 Task: Log work in the project AgileAssist for the issue 'Develop a new tool for automated testing of web accessibility compliance' spent time as '4w 4d 20h 7m' and remaining time as '5w 5d 7h 54m' and move to top of backlog. Now add the issue to the epic 'IT Financial Management Process Improvement'. Log work in the project AgileAssist for the issue 'Upgrade the deployment process of a web application to improve the speed and reliability of deployment' spent time as '3w 5d 23h 38m' and remaining time as '1w 2d 18h 36m' and move to bottom of backlog. Now add the issue to the epic 'Capacity Management Process Improvement'
Action: Mouse moved to (265, 69)
Screenshot: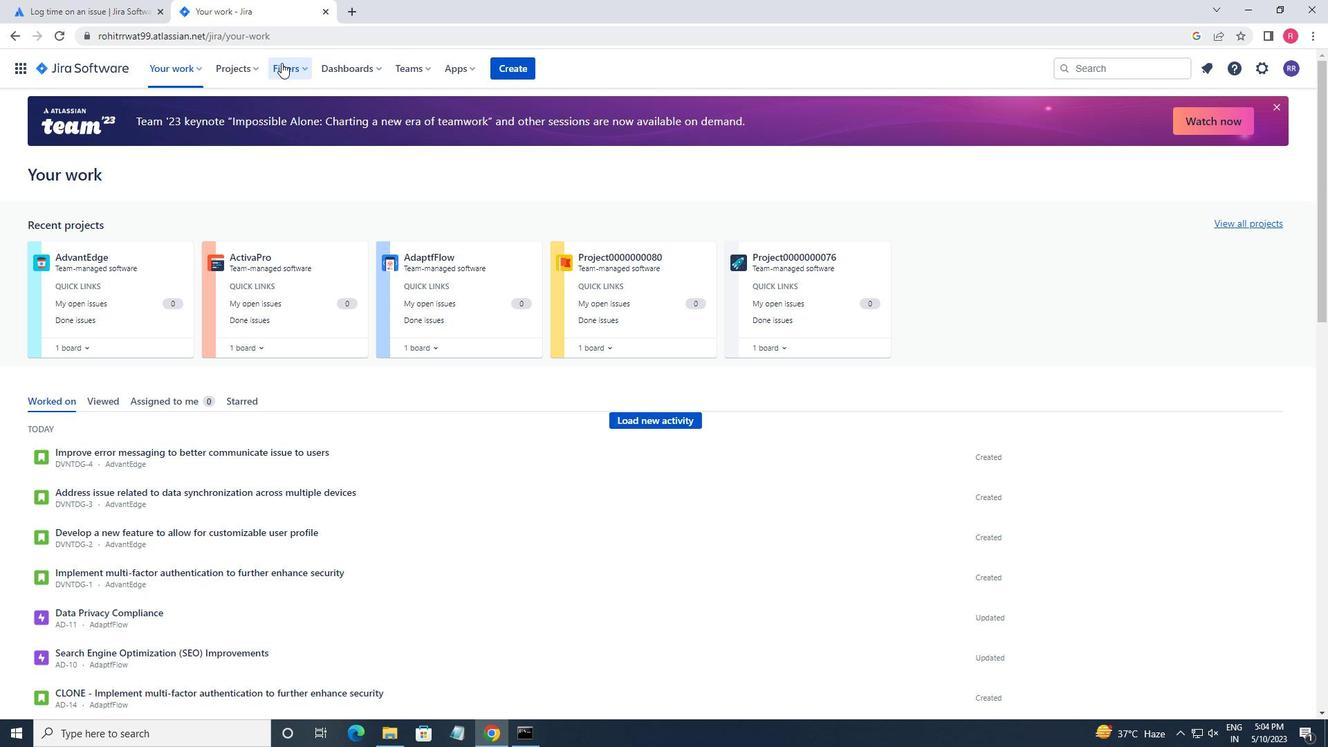 
Action: Mouse pressed left at (265, 69)
Screenshot: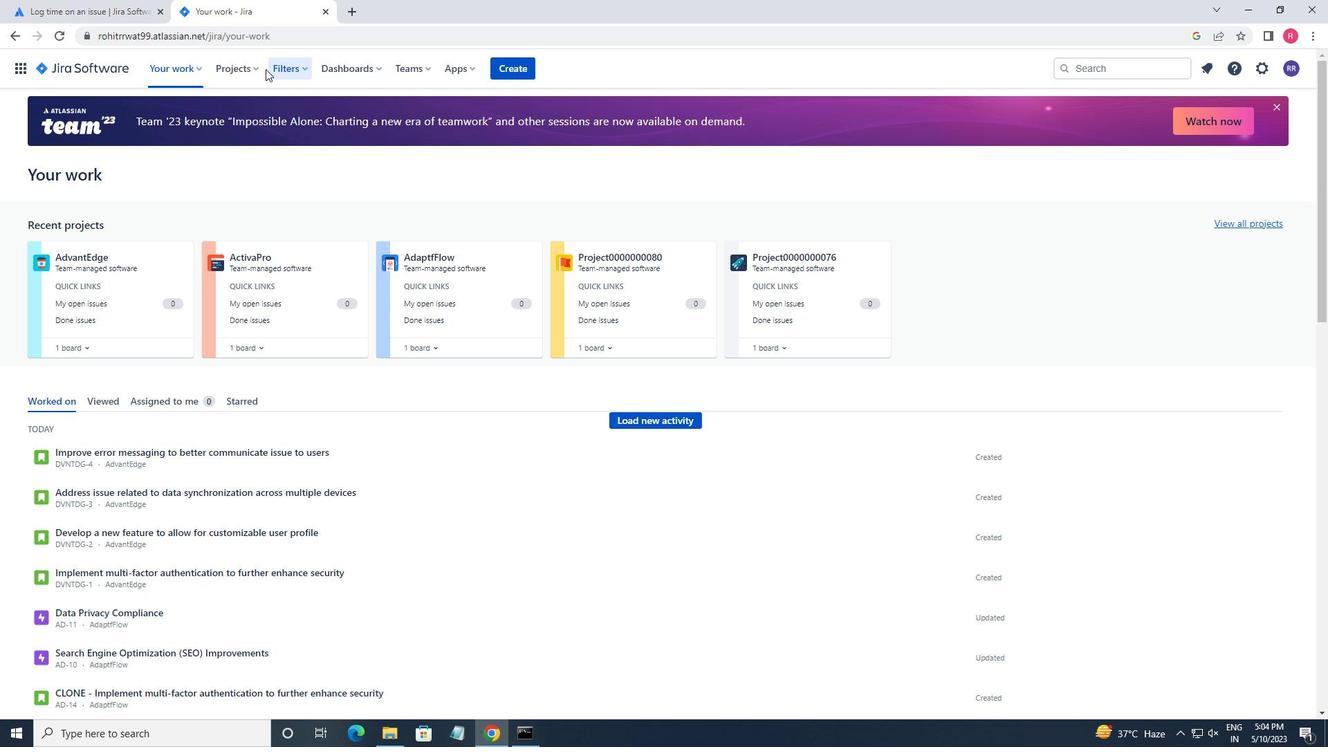 
Action: Mouse moved to (249, 67)
Screenshot: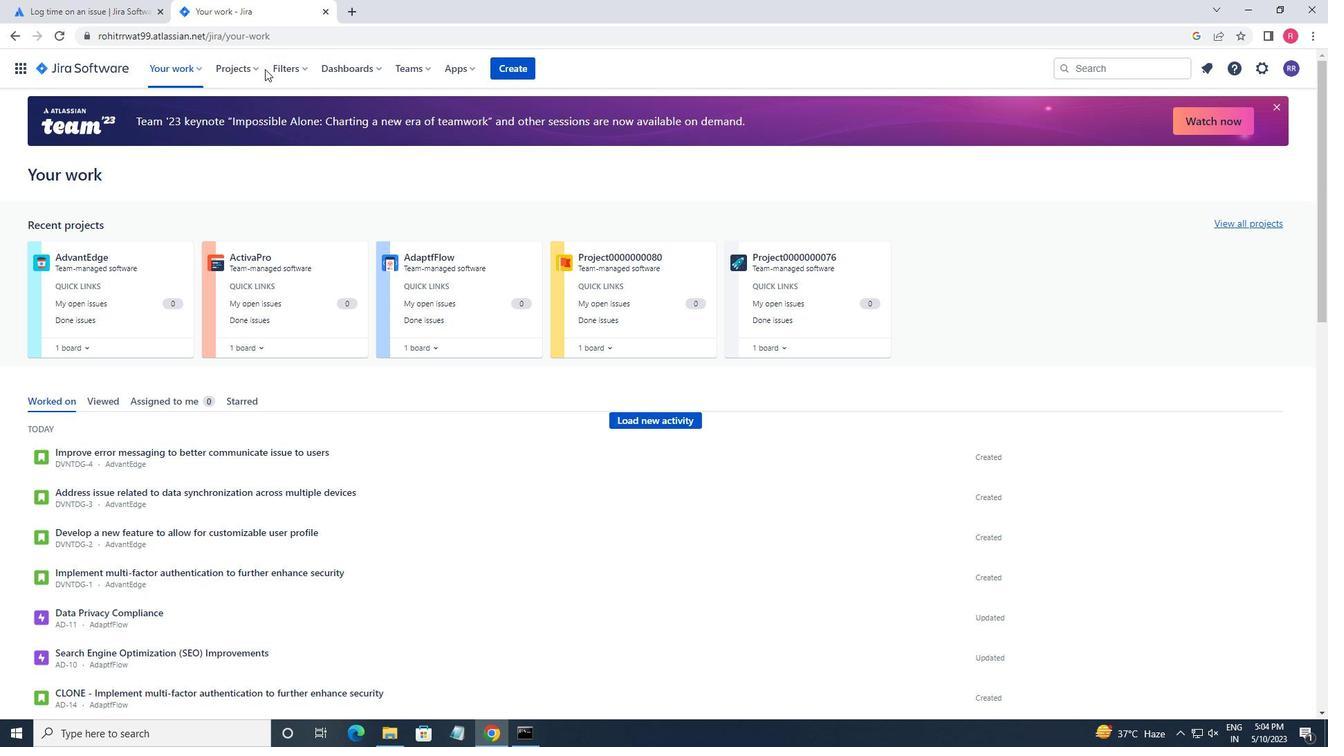 
Action: Mouse pressed left at (249, 67)
Screenshot: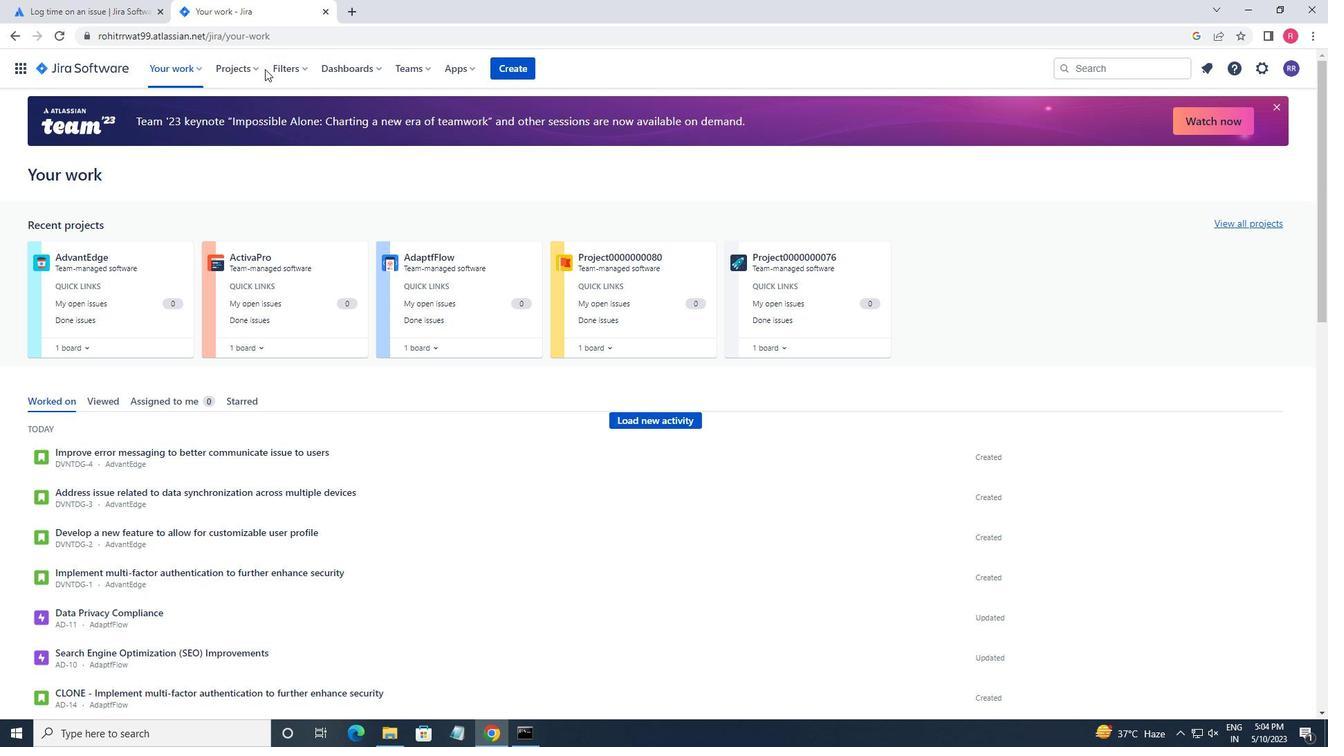 
Action: Mouse moved to (285, 139)
Screenshot: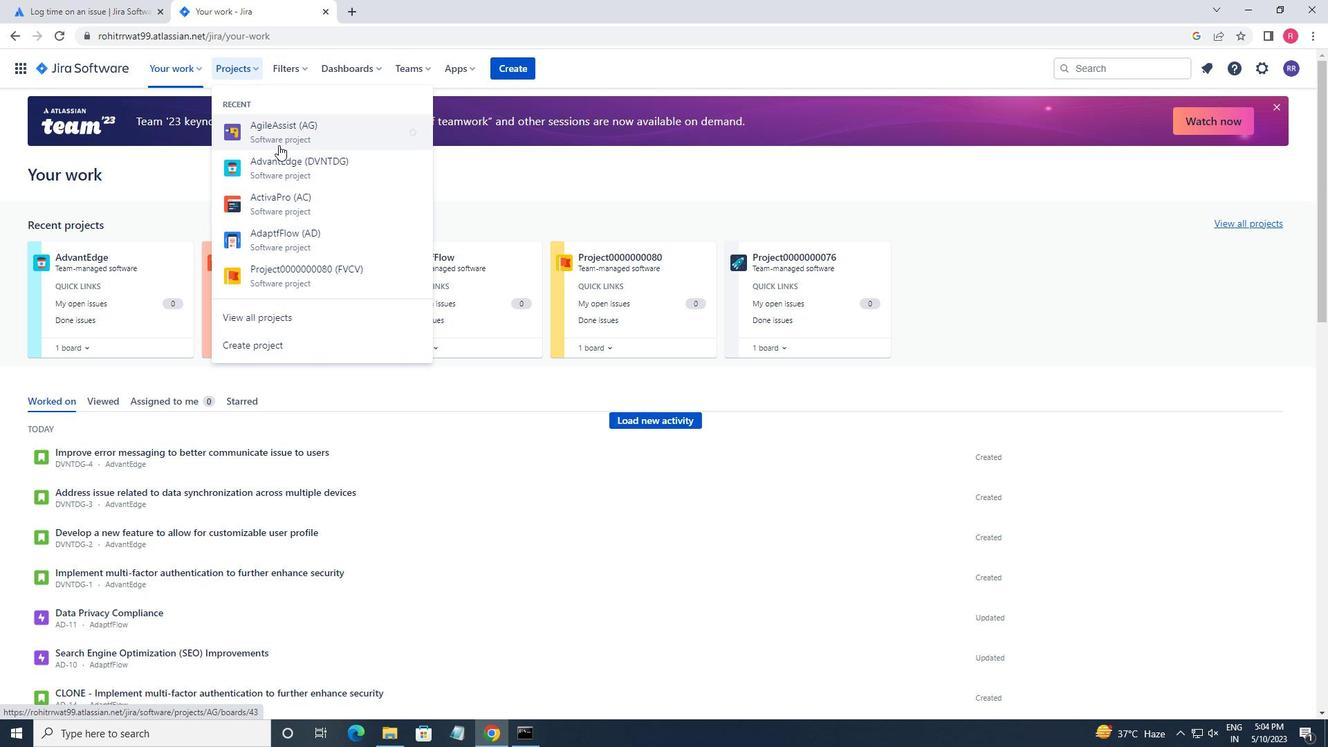 
Action: Mouse pressed left at (285, 139)
Screenshot: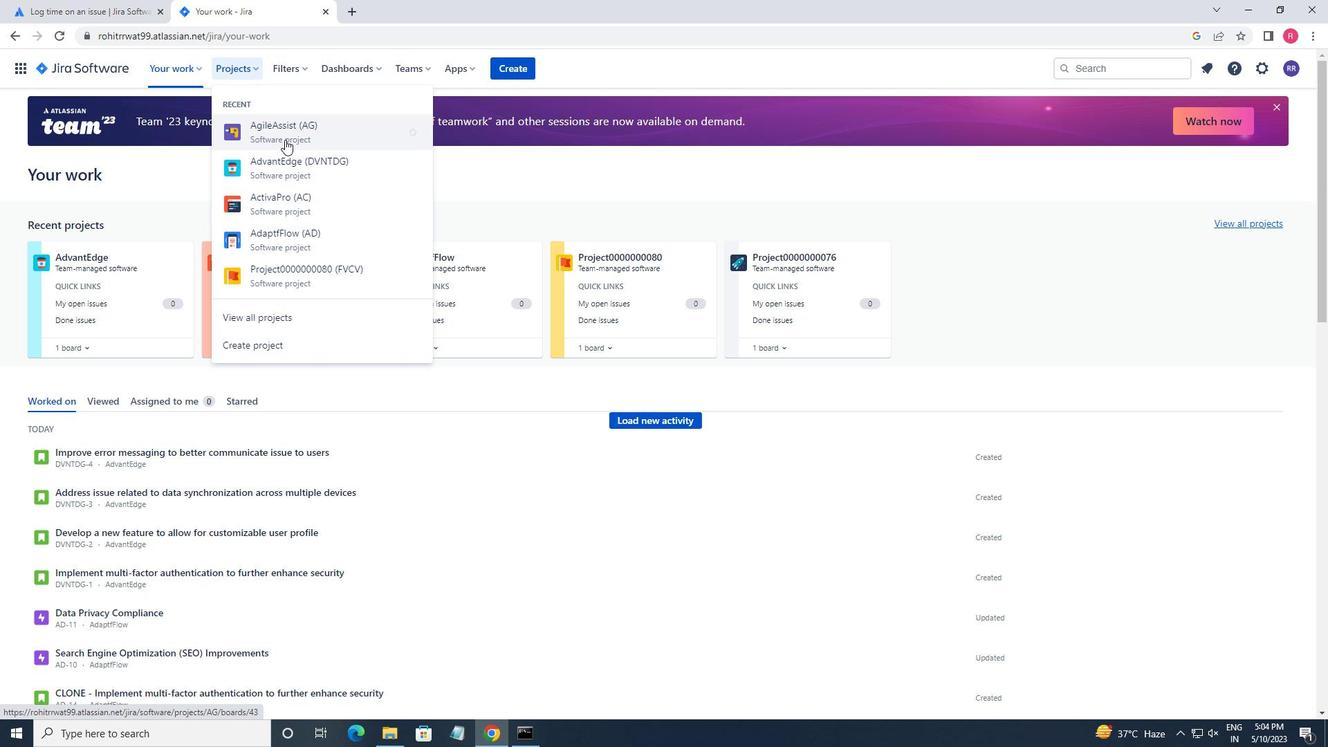
Action: Mouse moved to (85, 218)
Screenshot: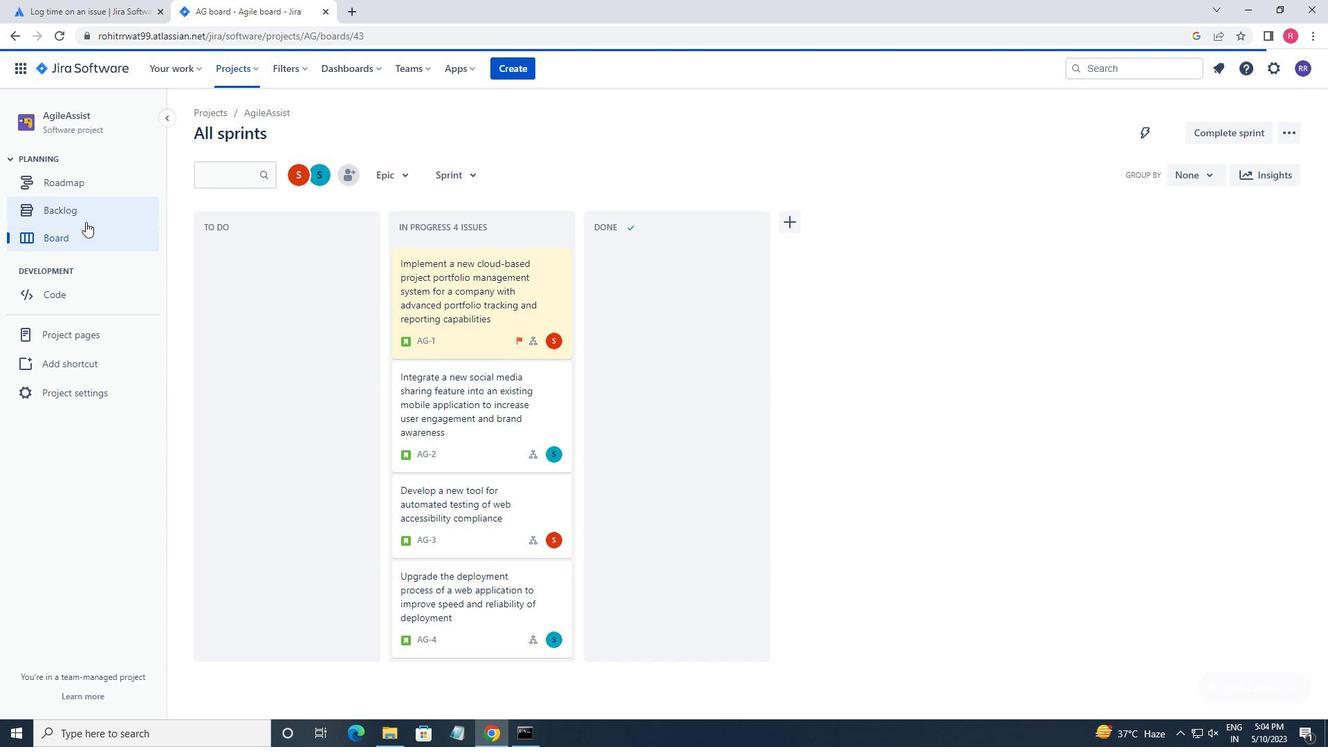 
Action: Mouse pressed left at (85, 218)
Screenshot: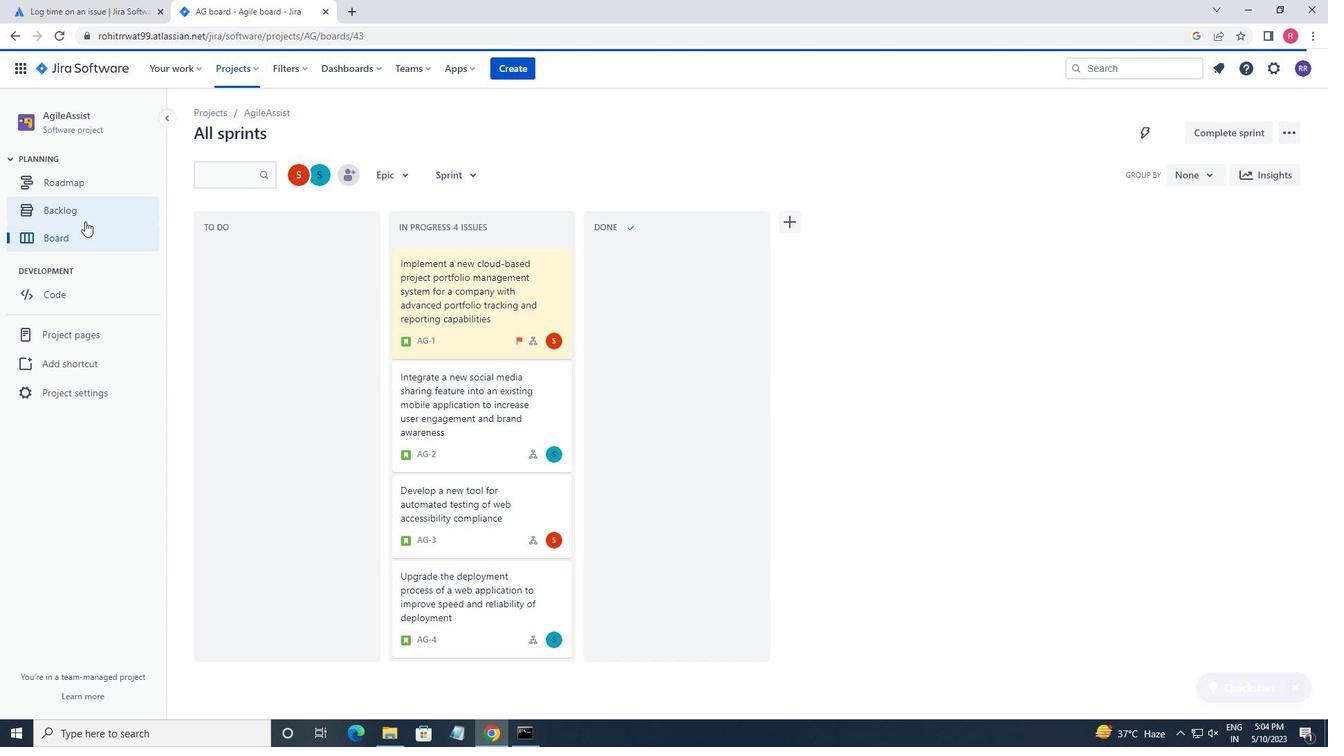 
Action: Mouse moved to (429, 360)
Screenshot: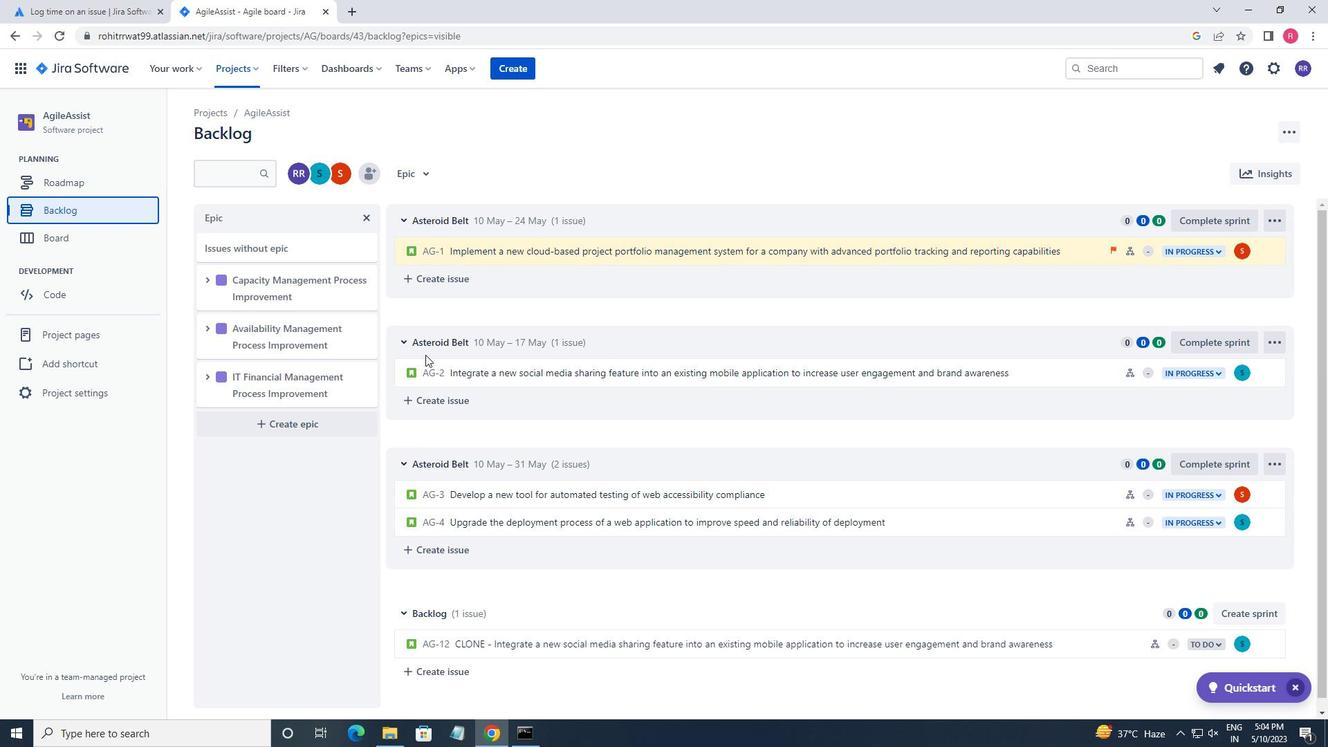 
Action: Mouse scrolled (429, 359) with delta (0, 0)
Screenshot: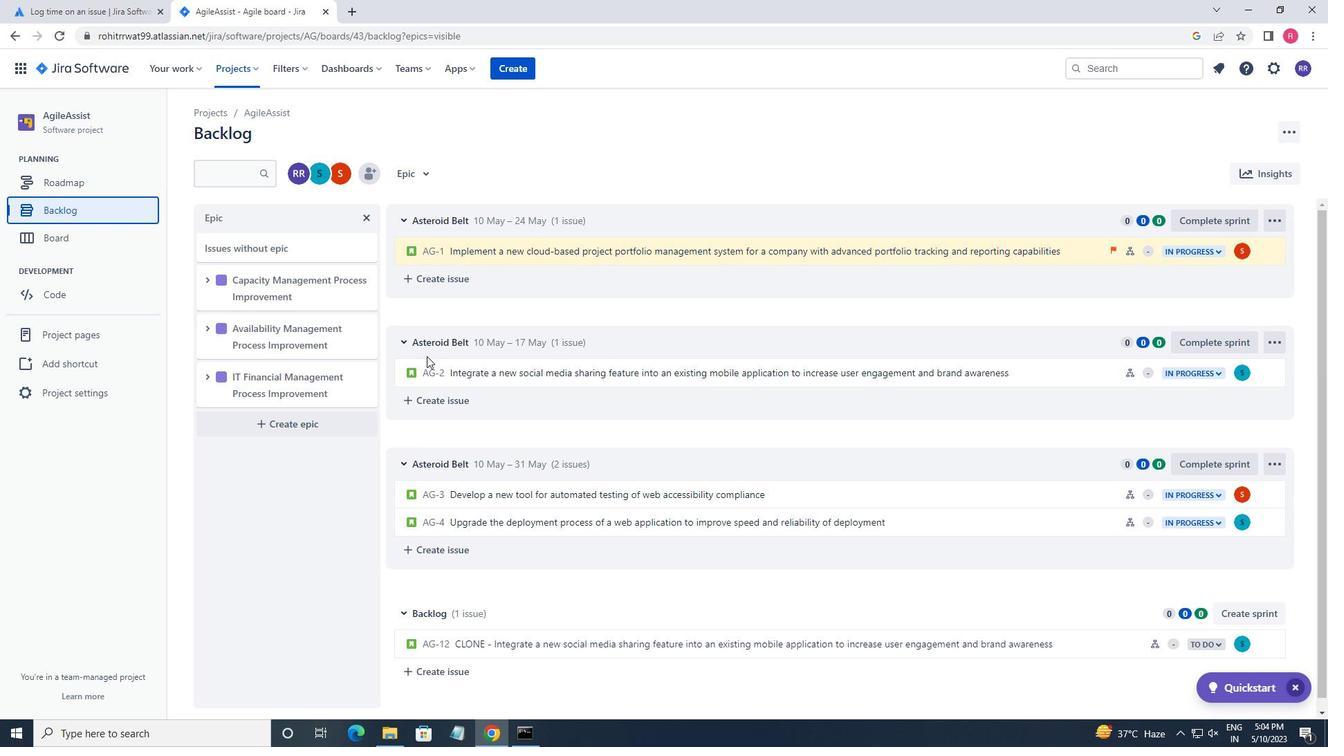 
Action: Mouse moved to (982, 481)
Screenshot: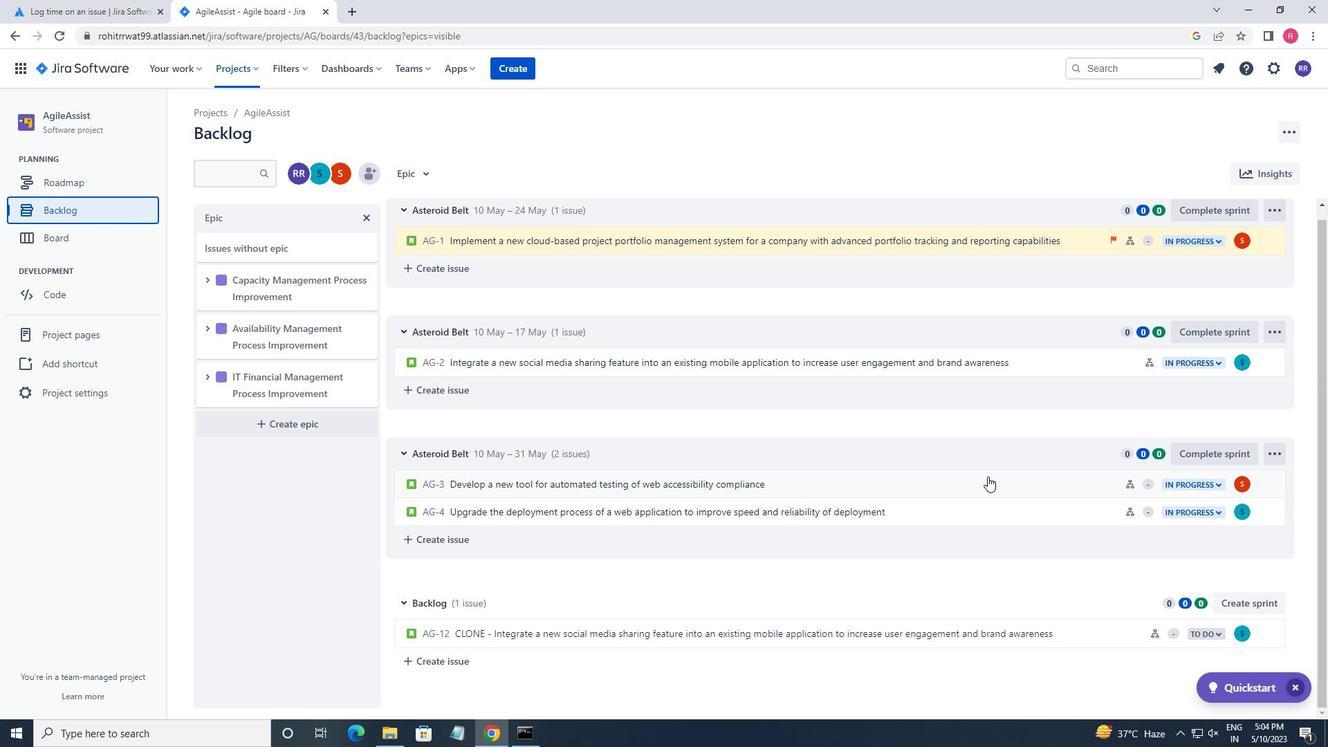 
Action: Mouse pressed left at (982, 481)
Screenshot: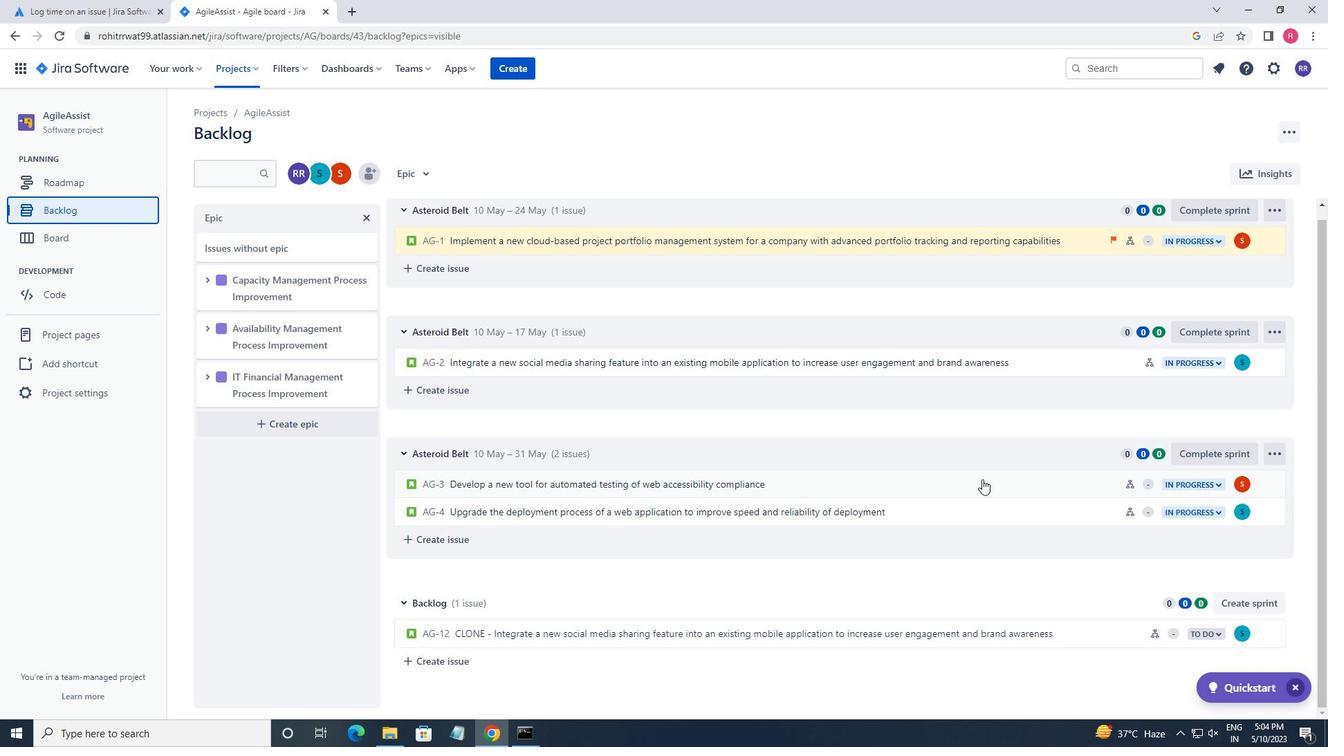 
Action: Mouse moved to (1266, 214)
Screenshot: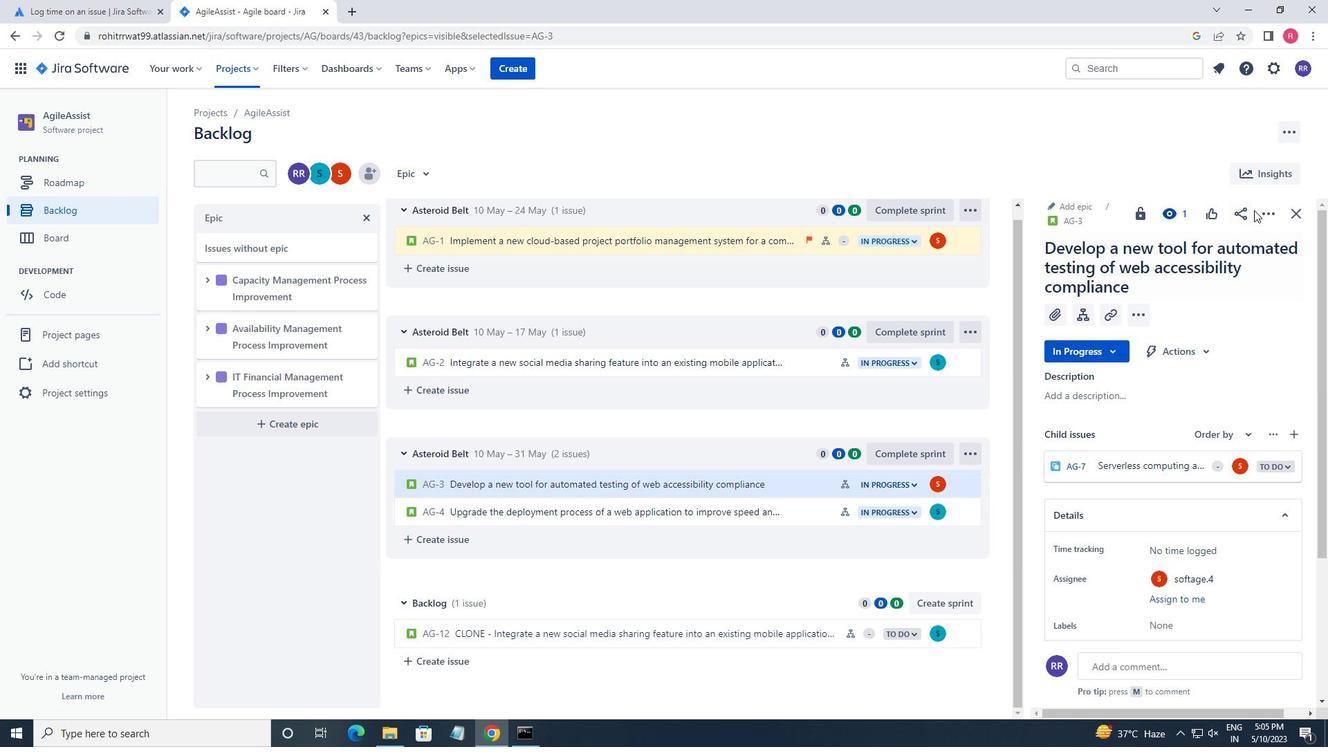 
Action: Mouse pressed left at (1266, 214)
Screenshot: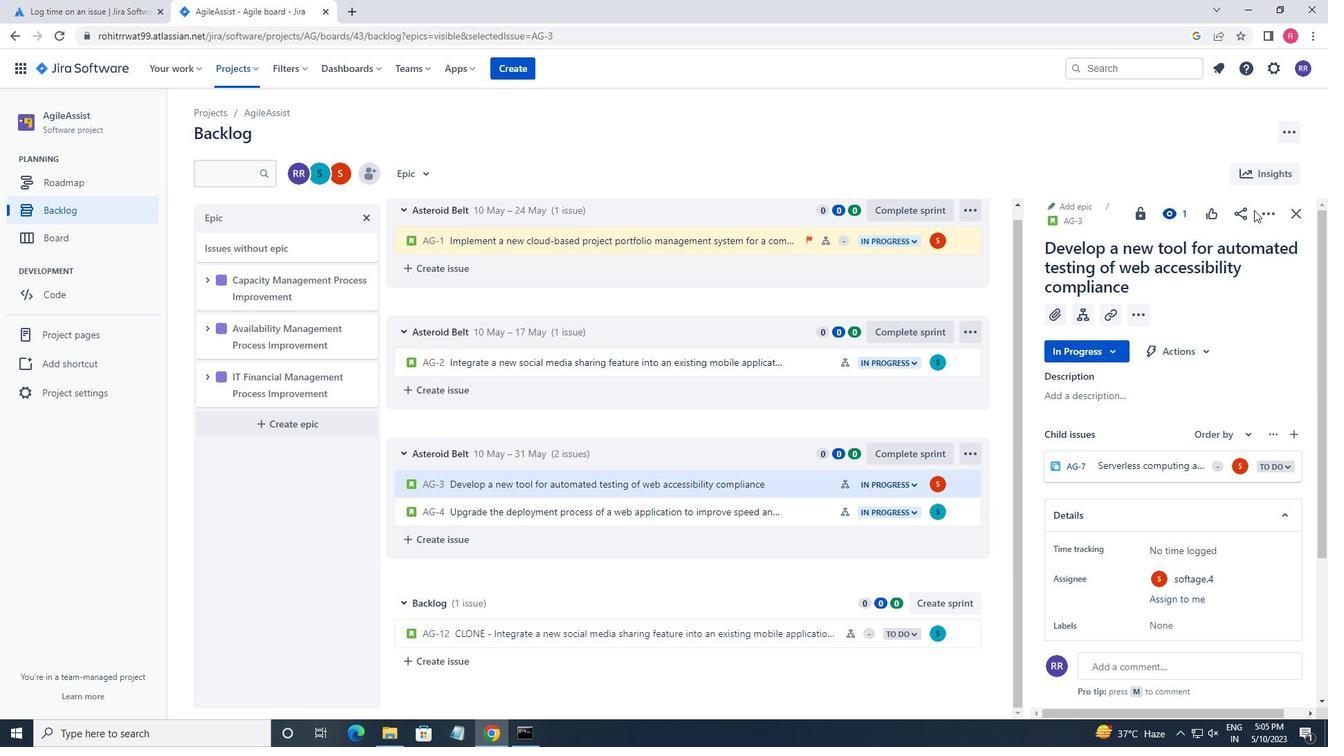 
Action: Mouse moved to (1204, 258)
Screenshot: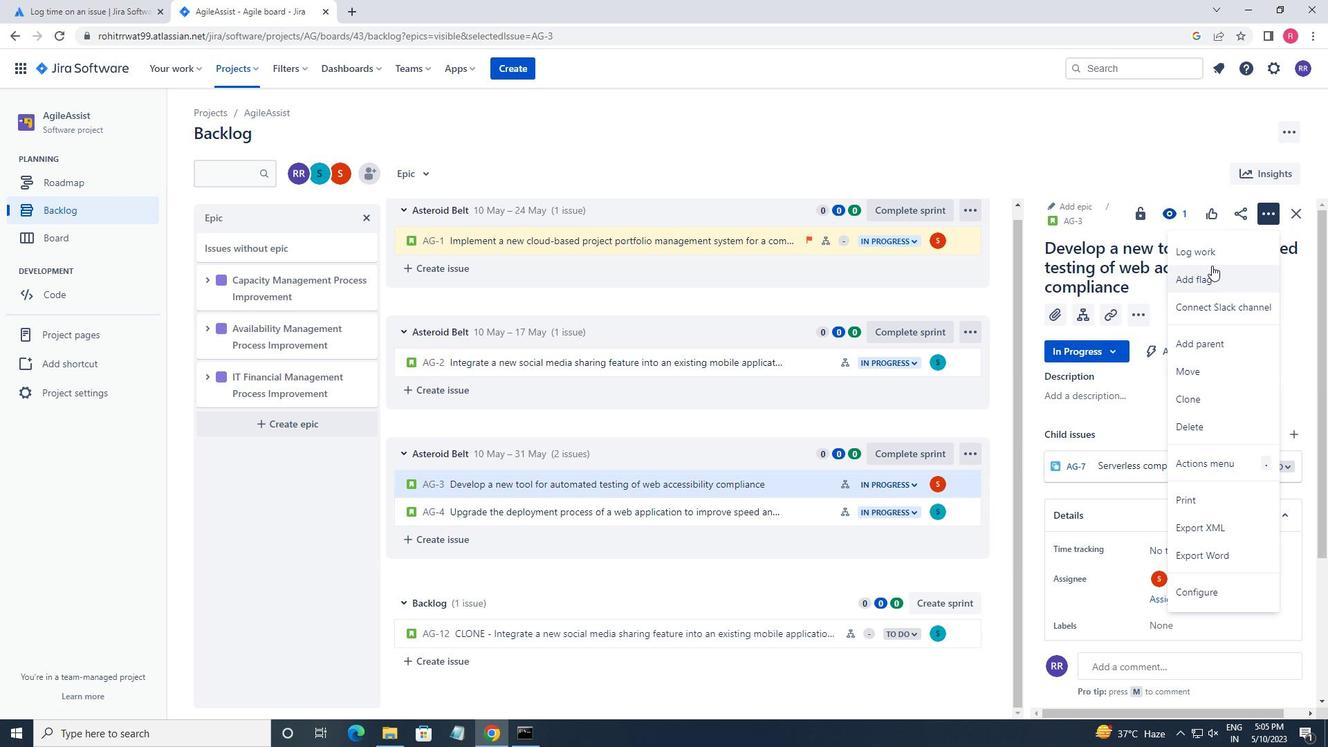 
Action: Mouse pressed left at (1204, 258)
Screenshot: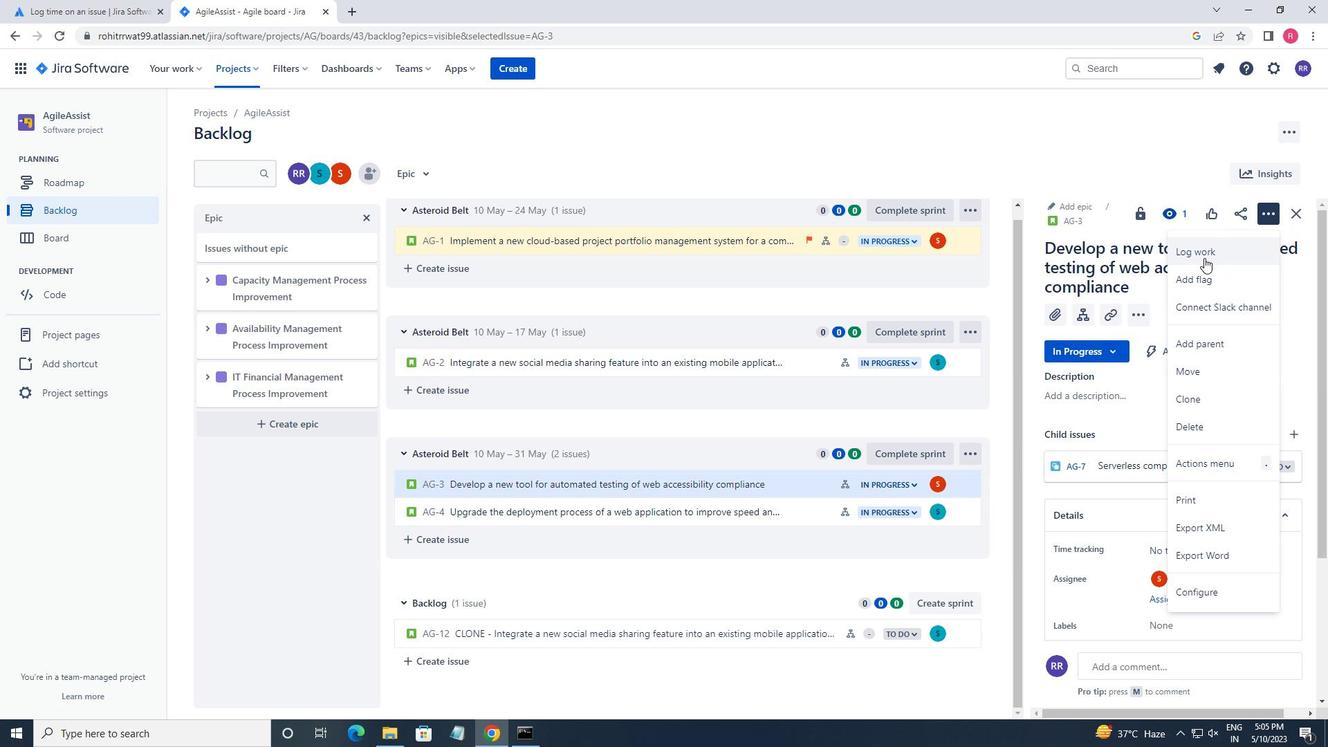 
Action: Key pressed 4w<Key.space>4d<Key.space>20h<Key.space>7m<Key.tab>5w<Key.space>5d<Key.space>7h<Key.space>54m
Screenshot: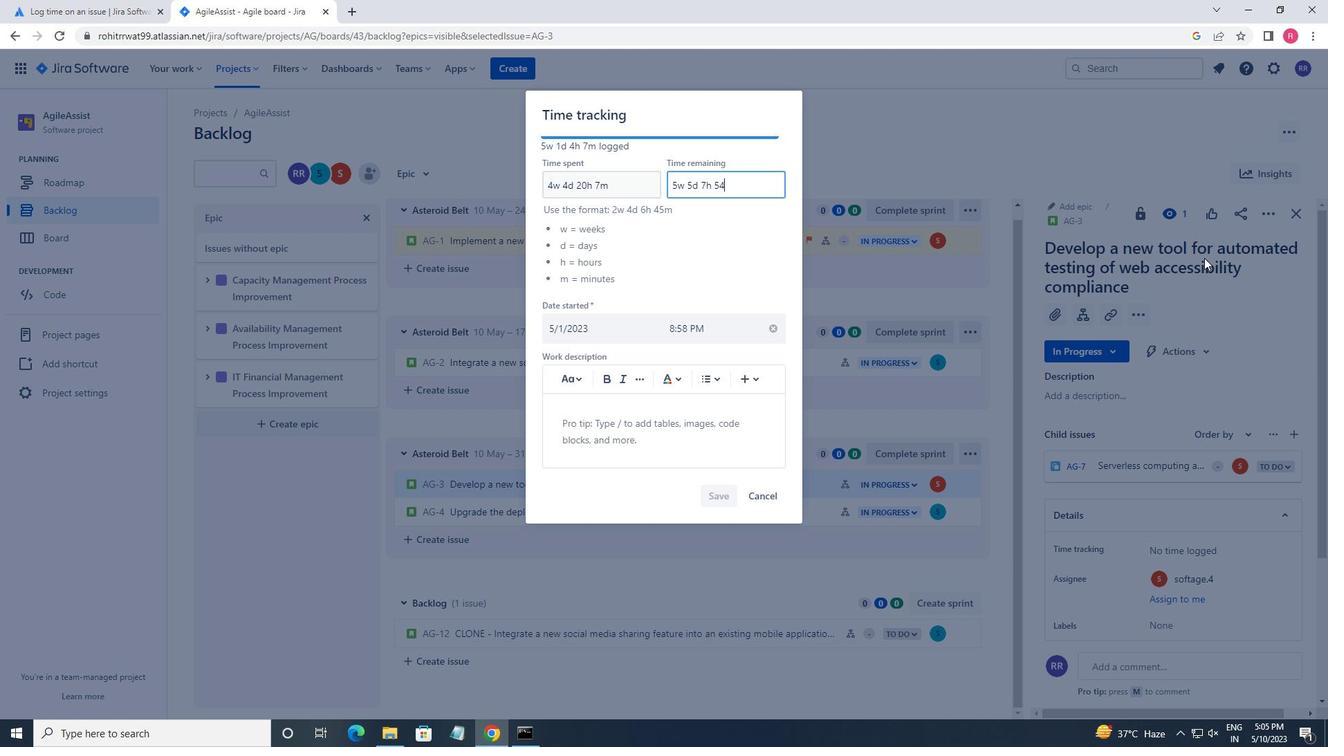 
Action: Mouse moved to (717, 492)
Screenshot: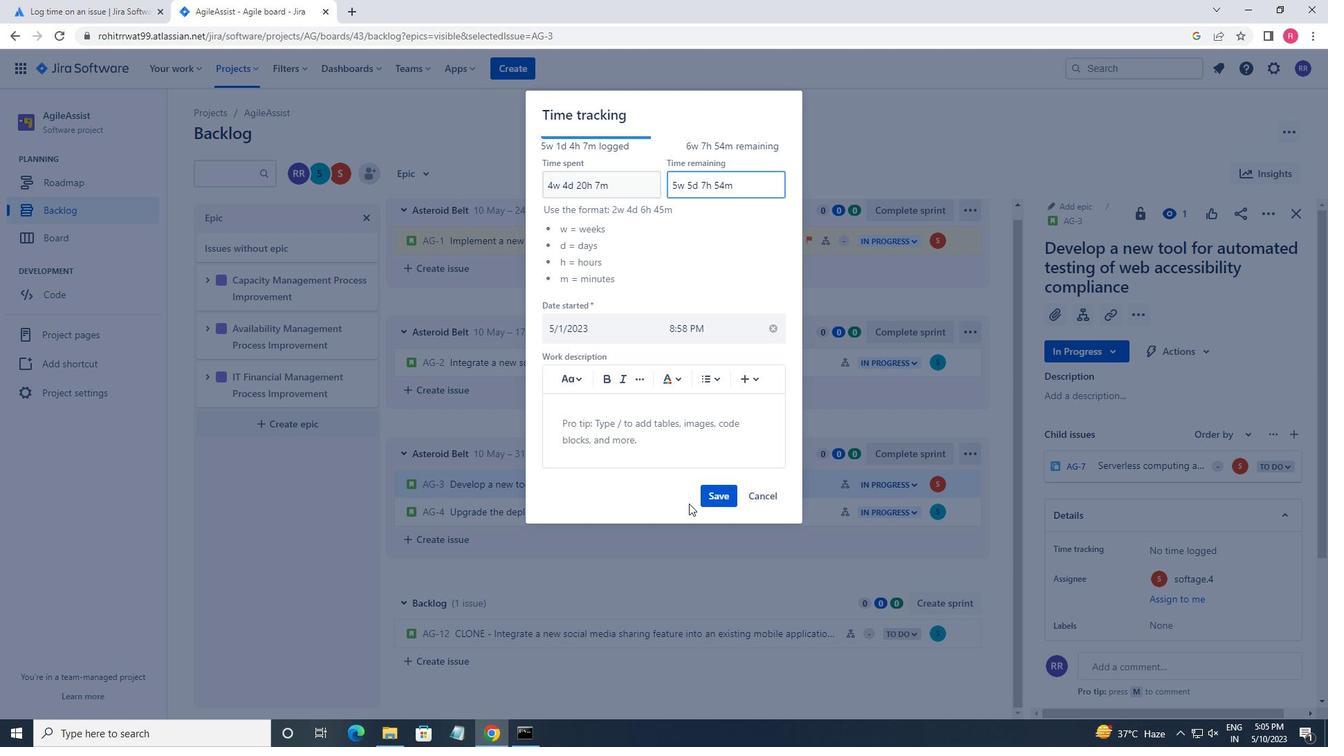 
Action: Mouse pressed left at (717, 492)
Screenshot: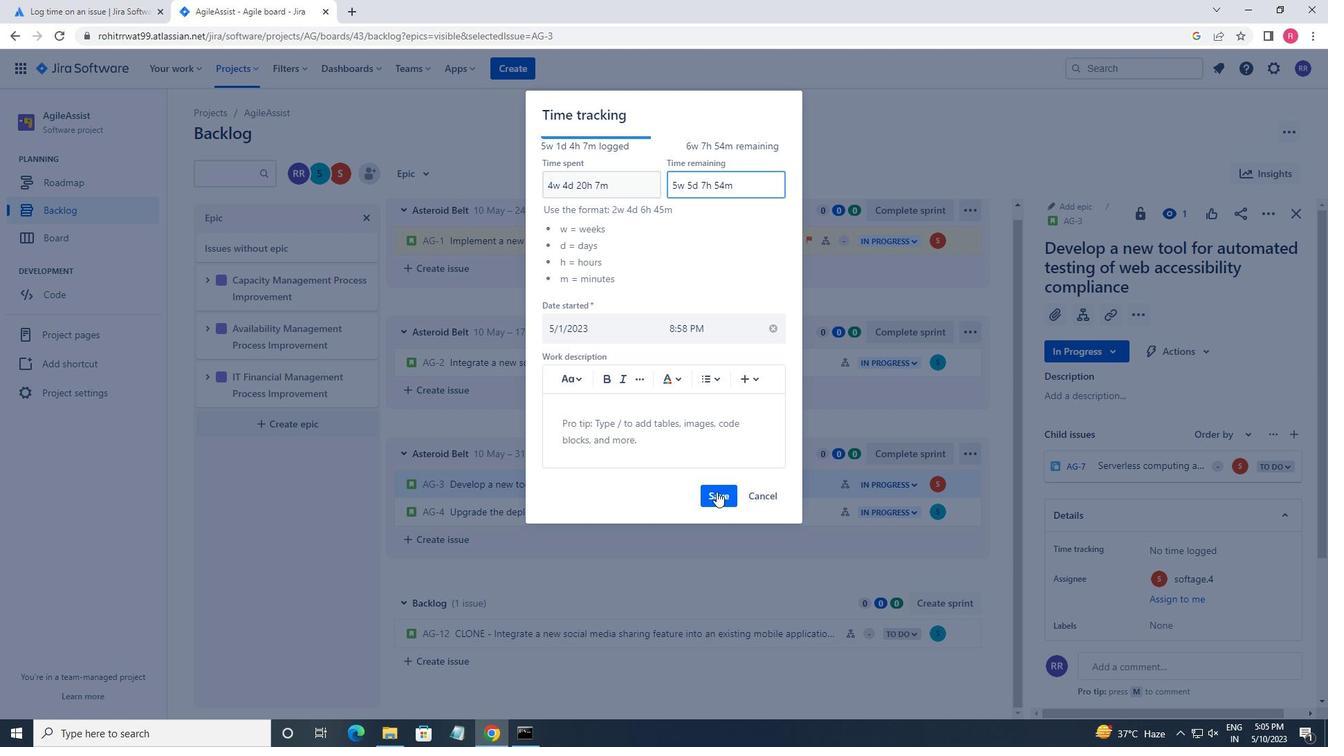 
Action: Mouse moved to (1260, 215)
Screenshot: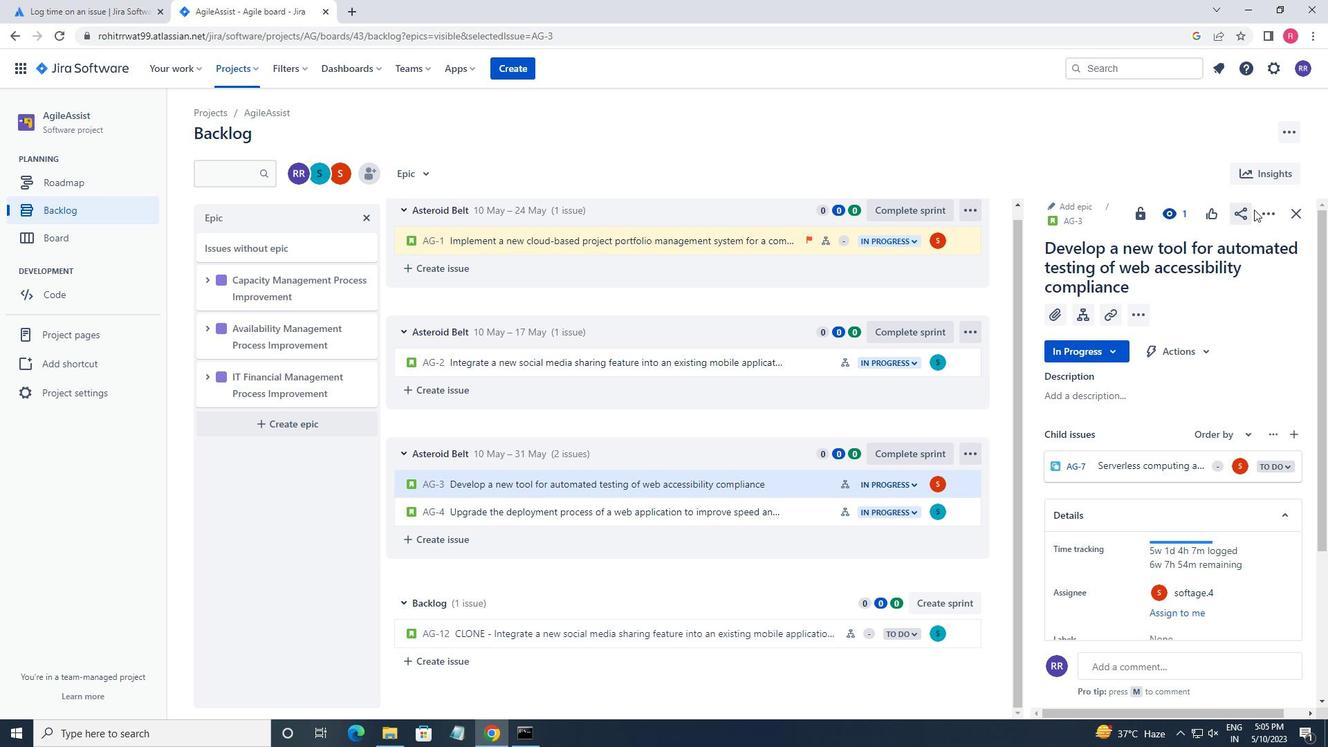 
Action: Mouse pressed left at (1260, 215)
Screenshot: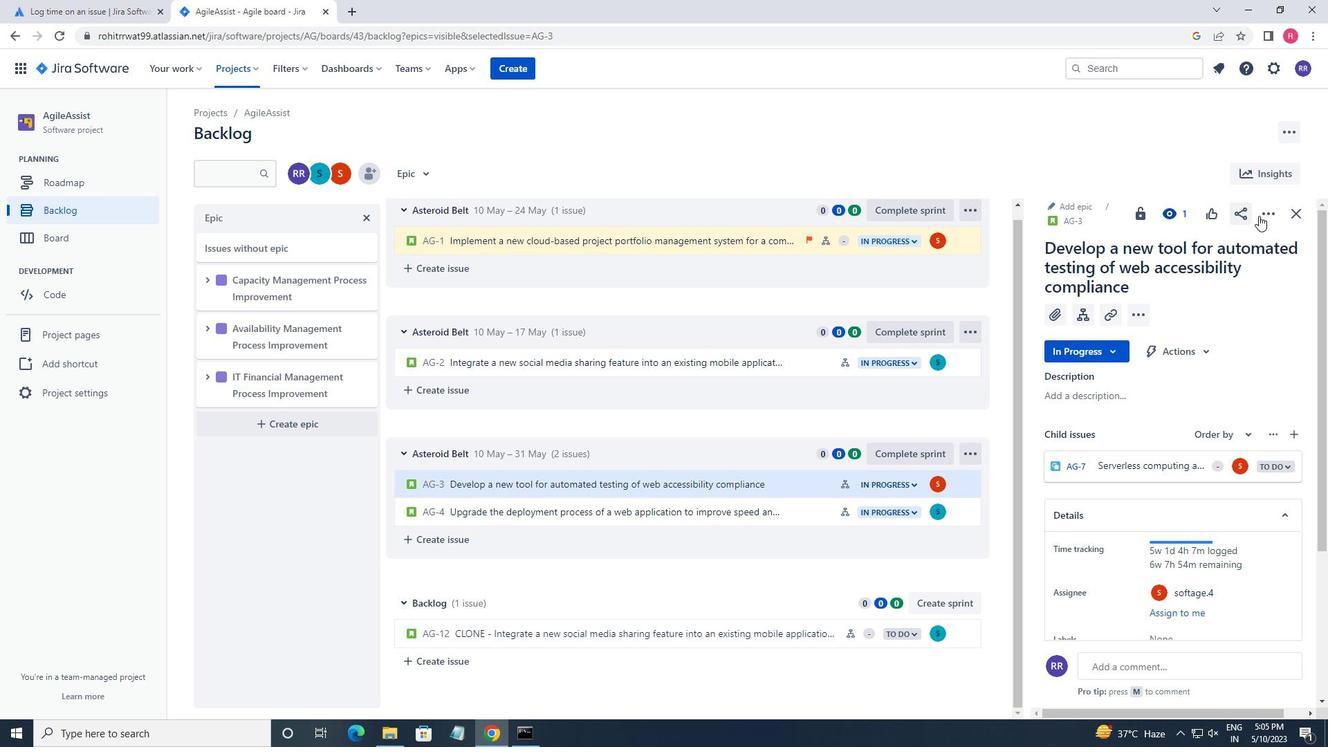 
Action: Mouse moved to (967, 483)
Screenshot: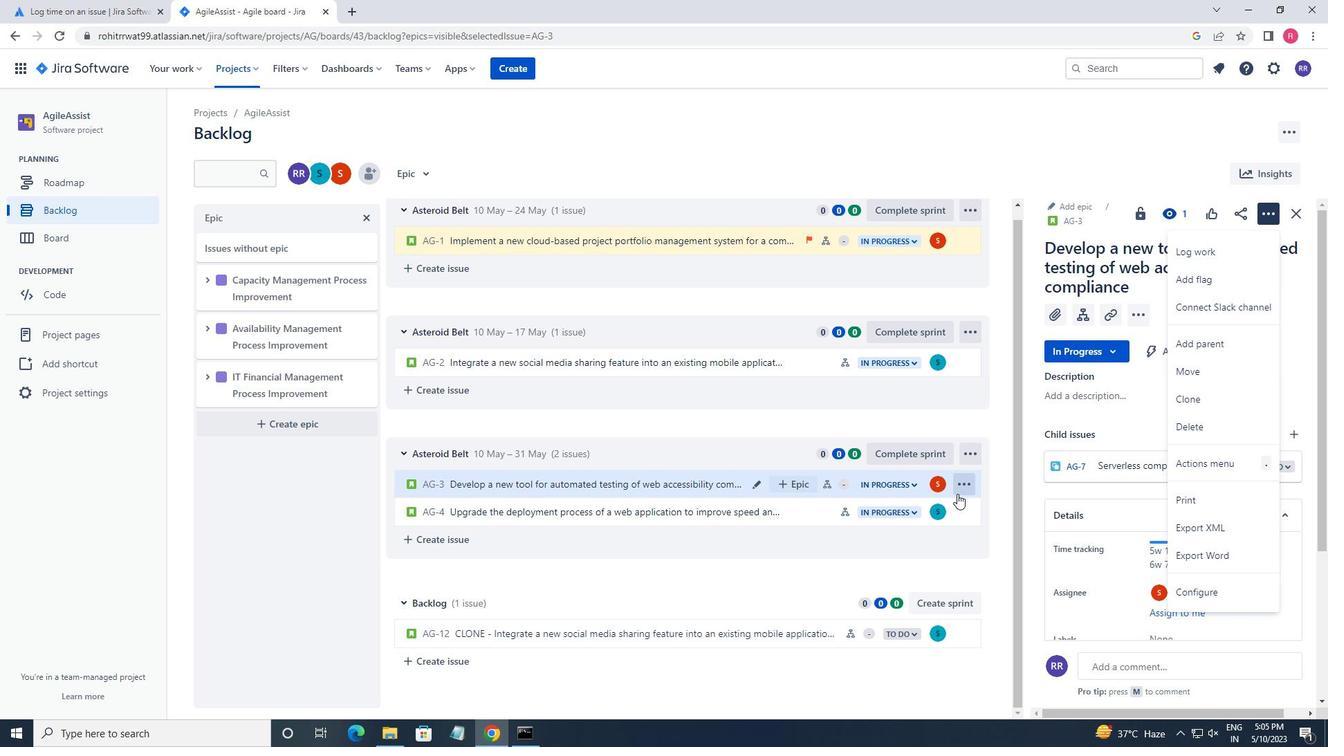 
Action: Mouse pressed left at (967, 483)
Screenshot: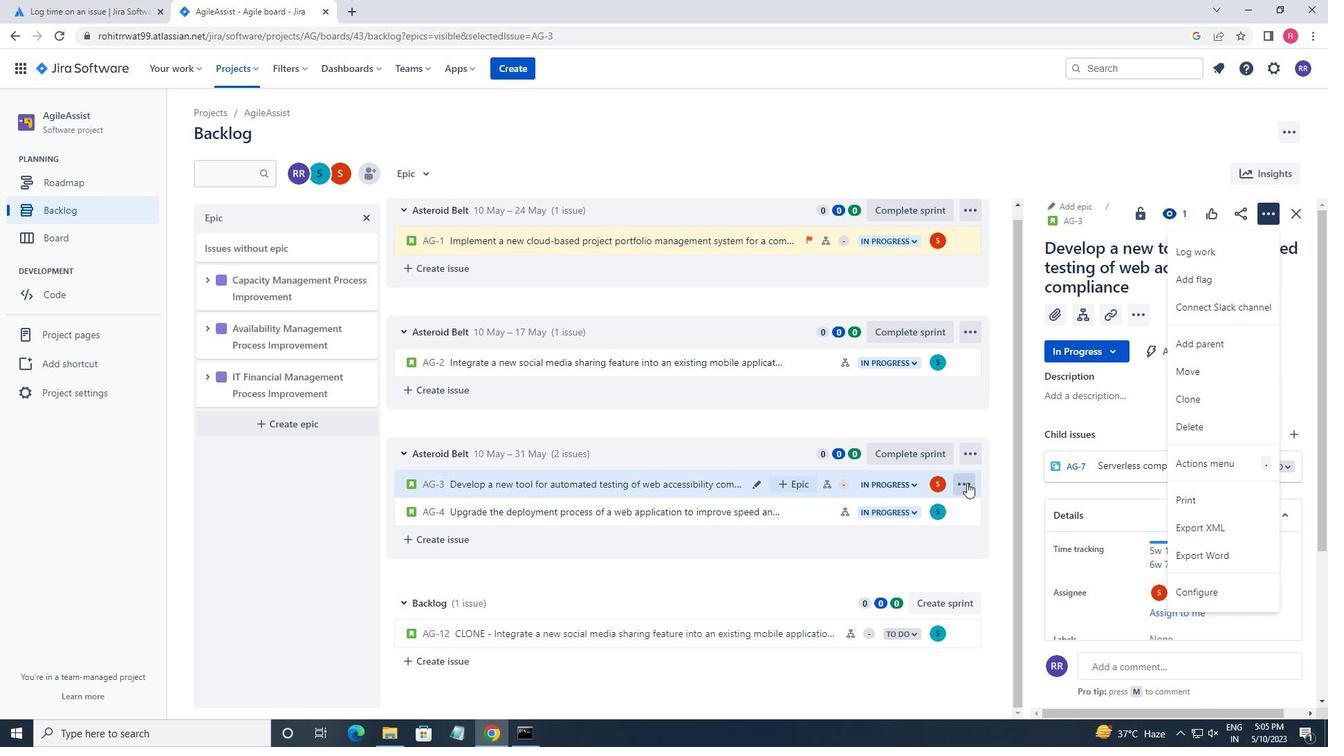 
Action: Mouse moved to (932, 436)
Screenshot: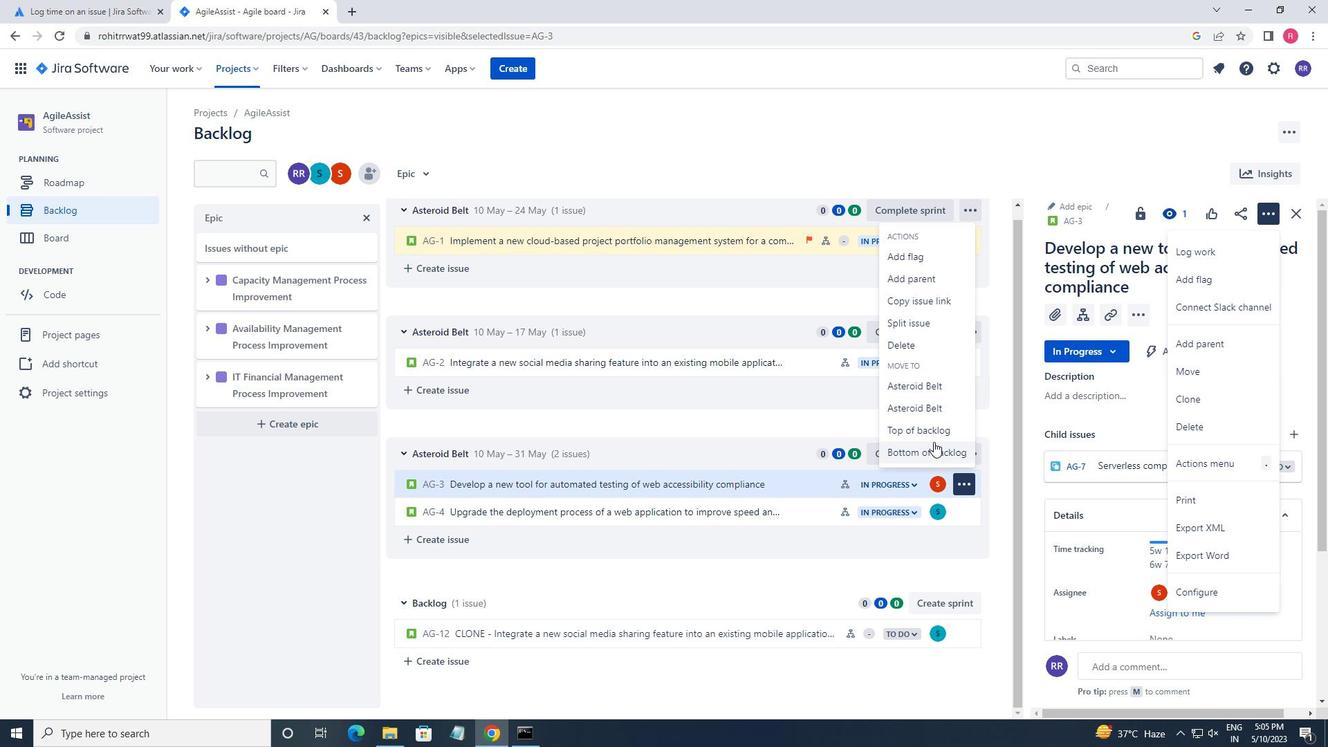 
Action: Mouse pressed left at (932, 436)
Screenshot: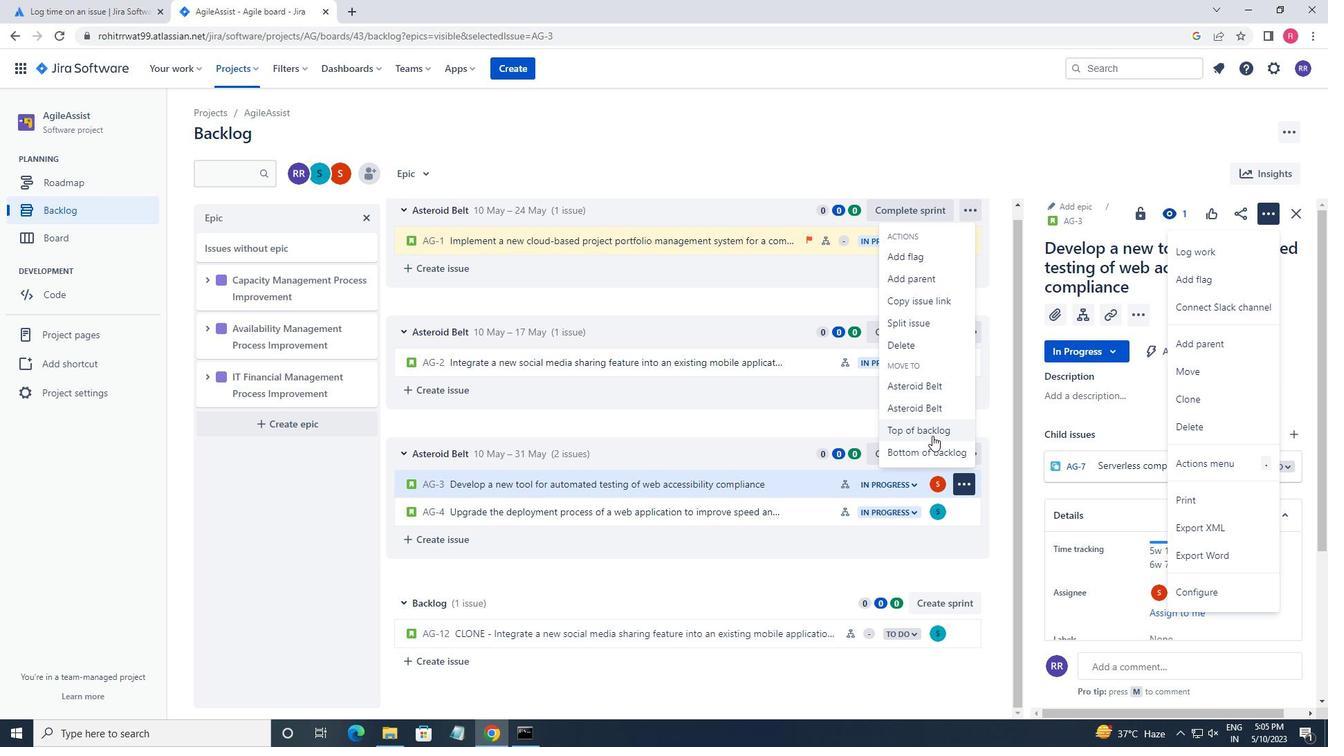 
Action: Mouse moved to (712, 229)
Screenshot: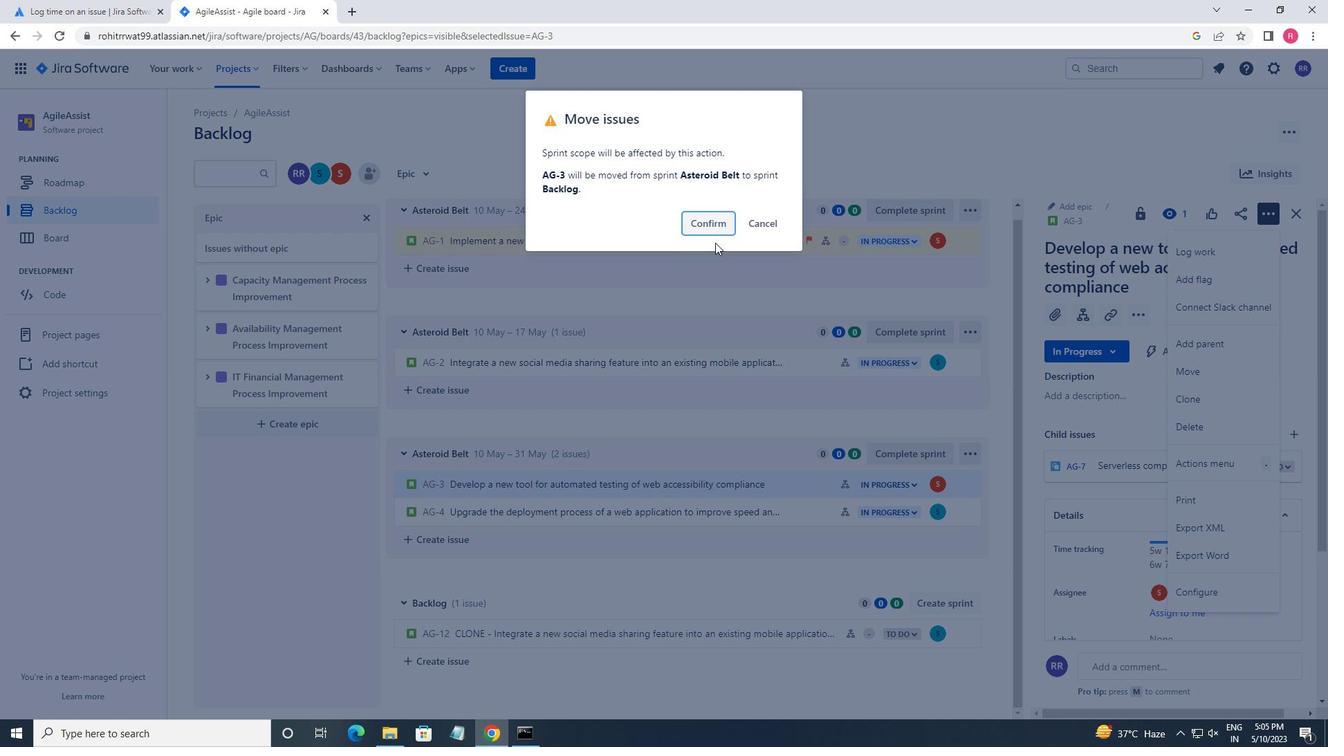 
Action: Mouse pressed left at (712, 229)
Screenshot: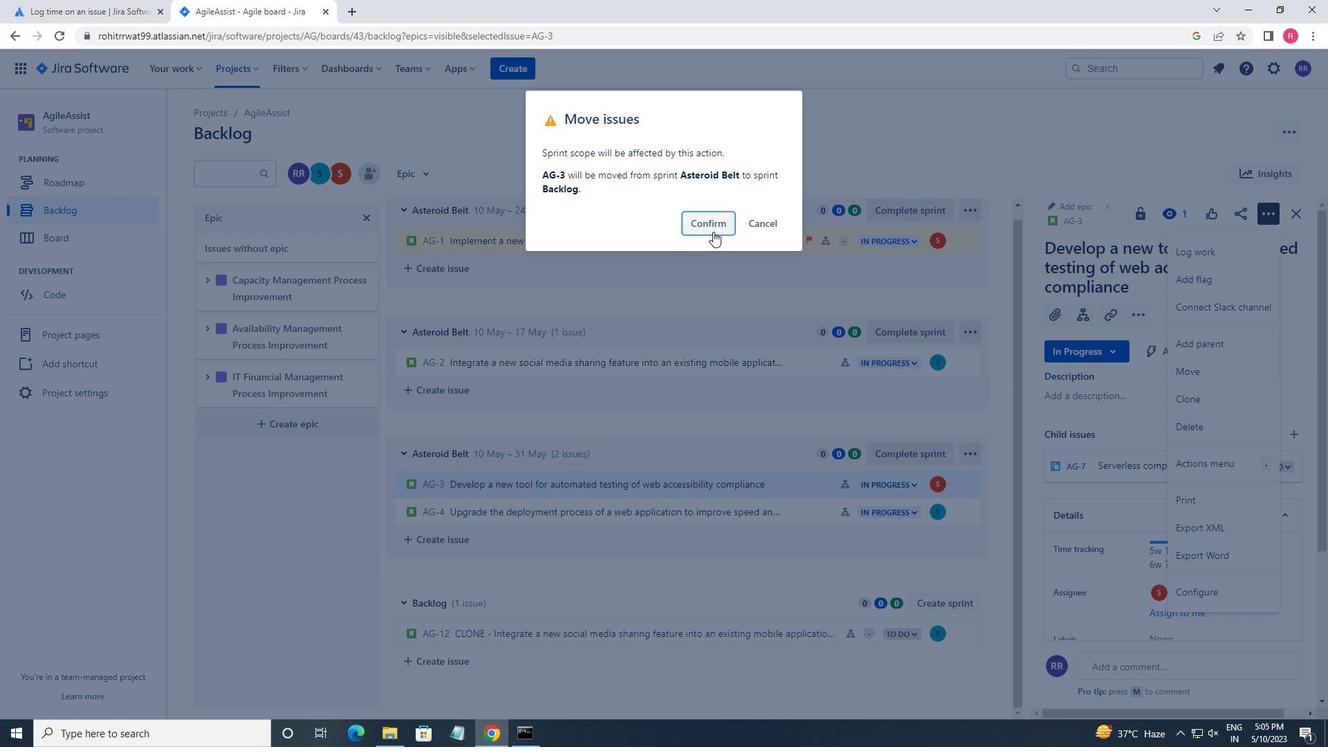 
Action: Mouse moved to (415, 172)
Screenshot: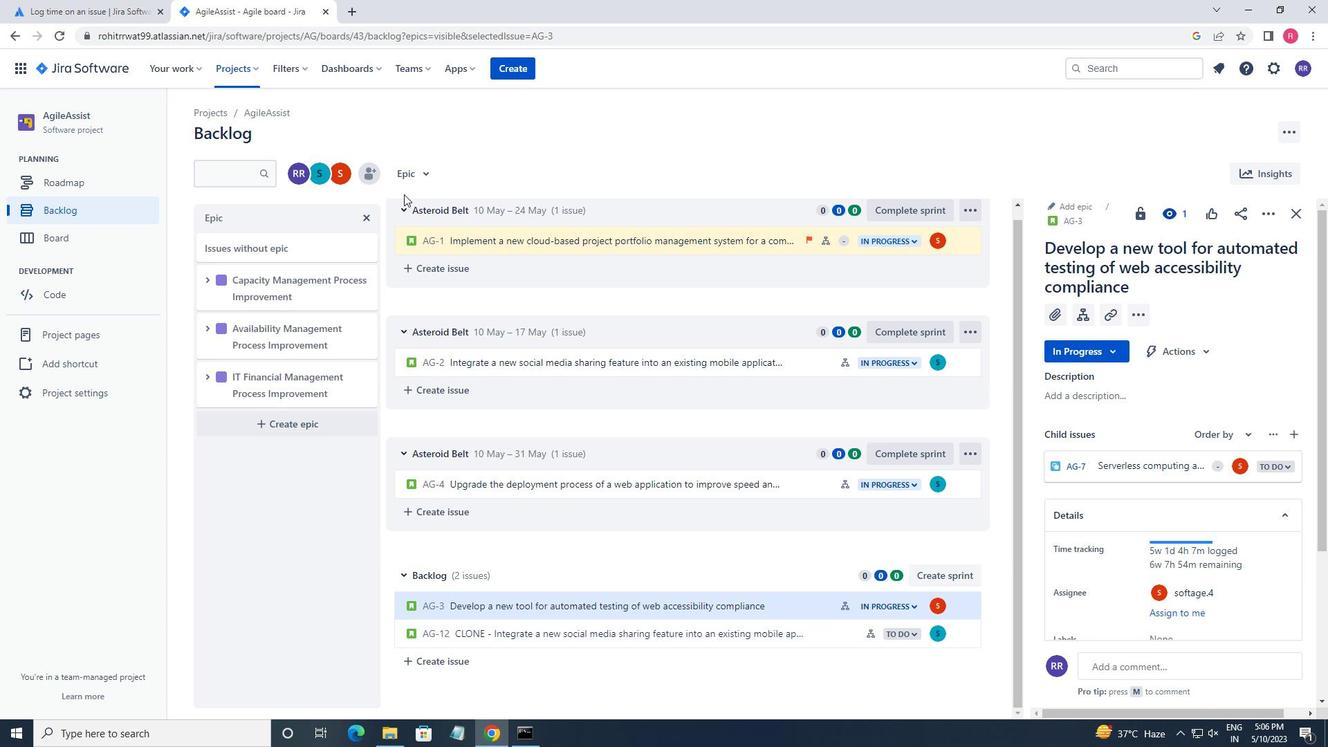 
Action: Mouse pressed left at (415, 172)
Screenshot: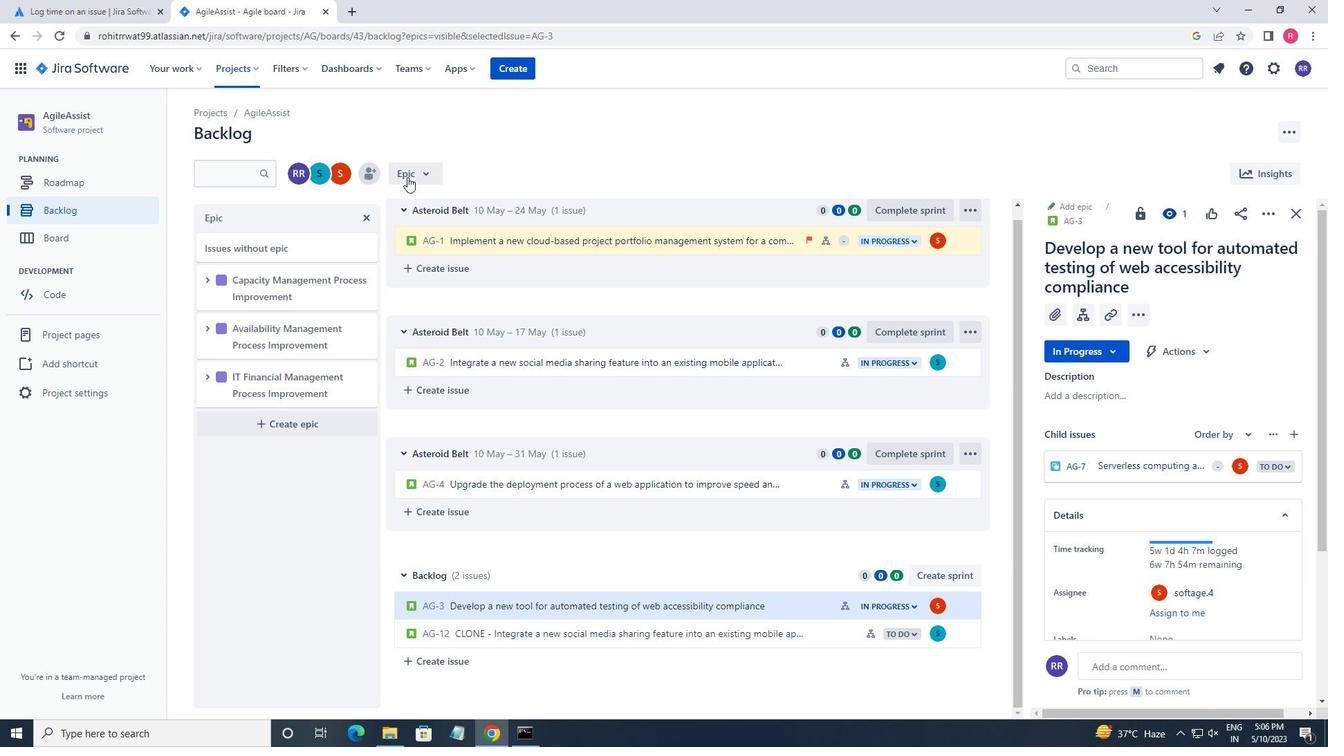 
Action: Mouse moved to (434, 278)
Screenshot: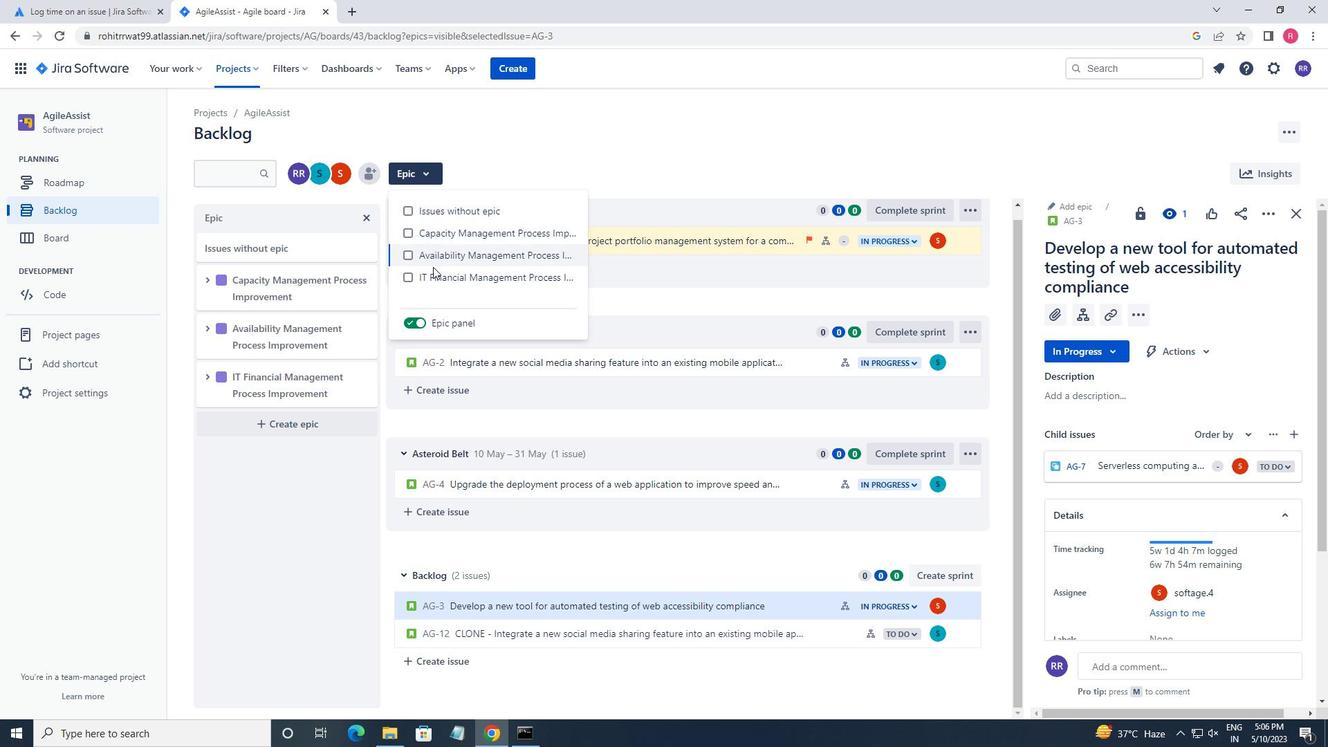 
Action: Mouse pressed left at (434, 278)
Screenshot: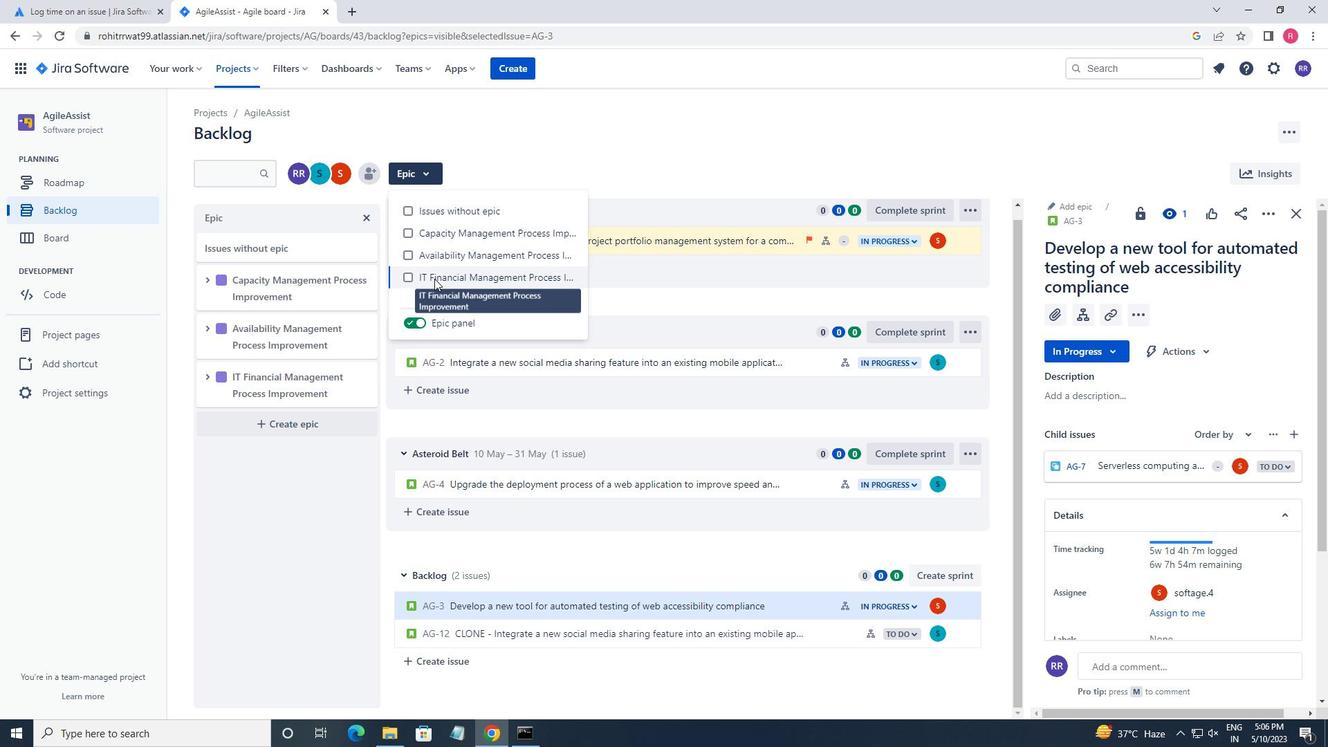 
Action: Mouse moved to (563, 396)
Screenshot: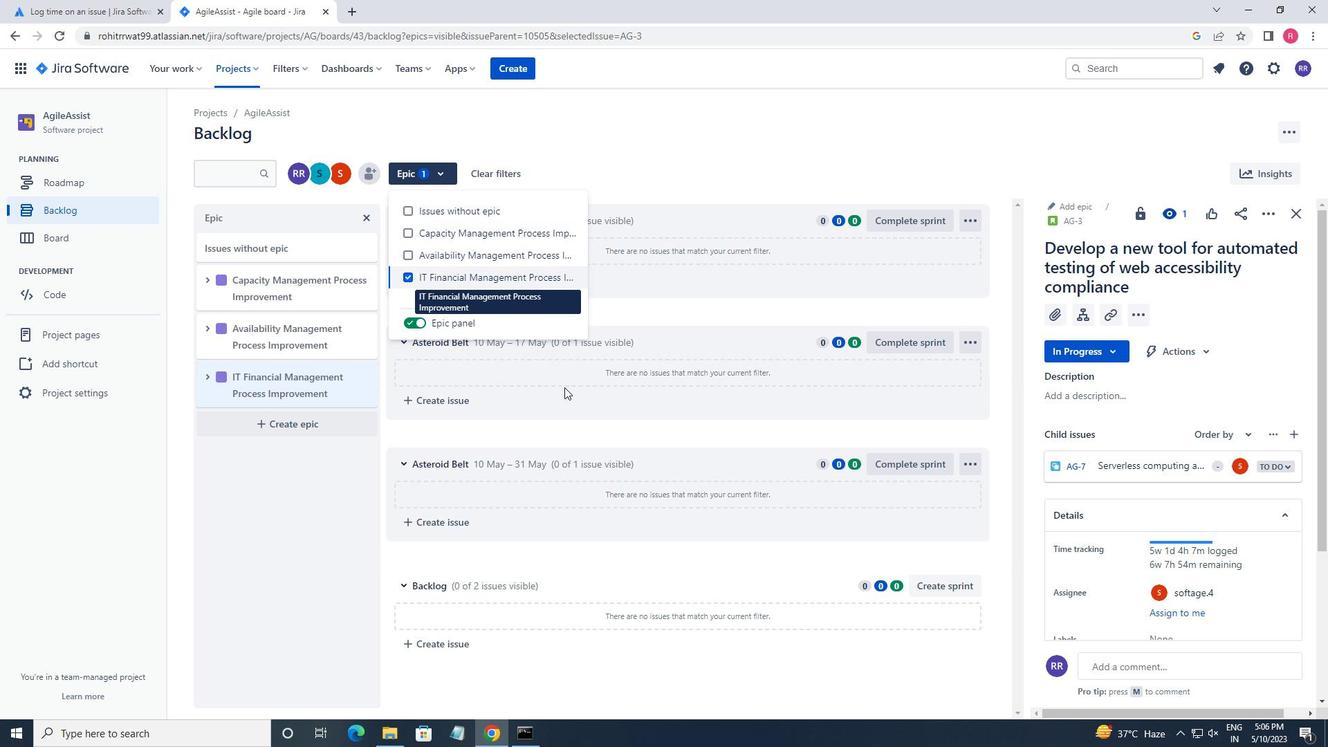 
Action: Mouse pressed left at (563, 396)
Screenshot: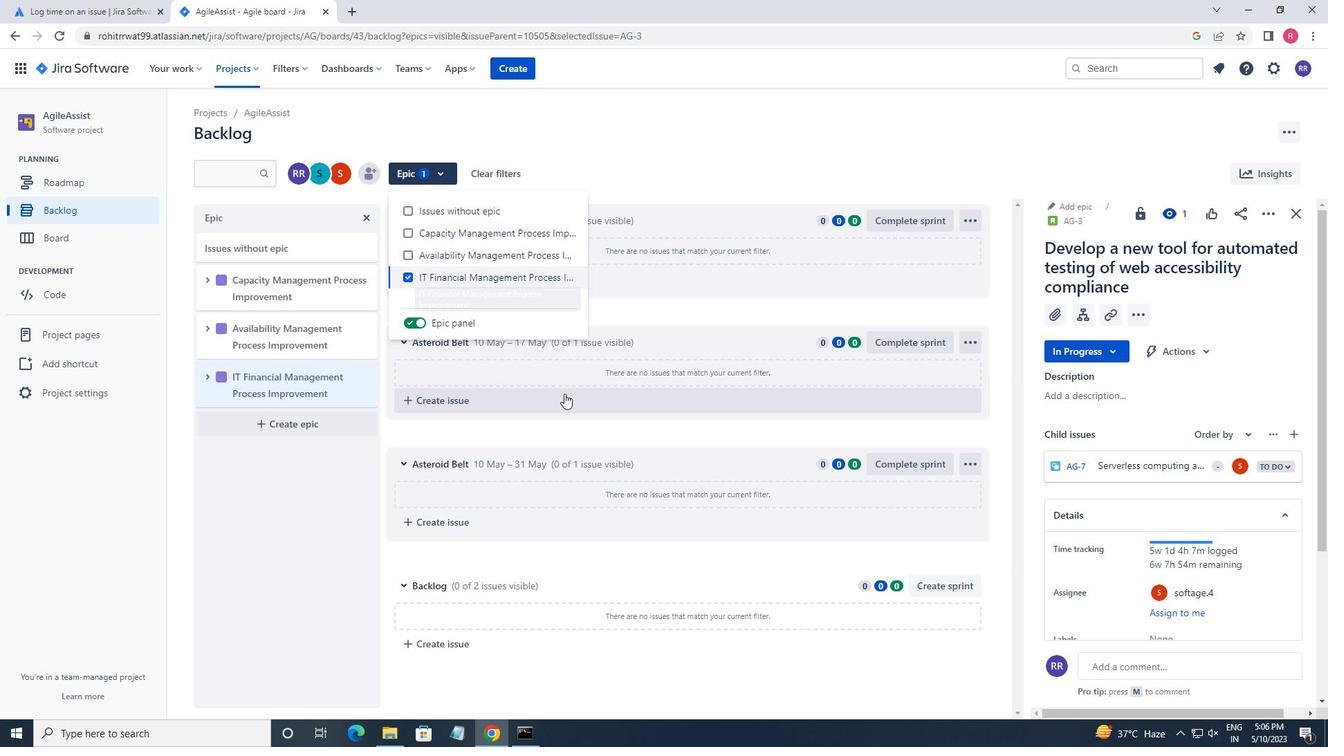 
Action: Mouse moved to (92, 213)
Screenshot: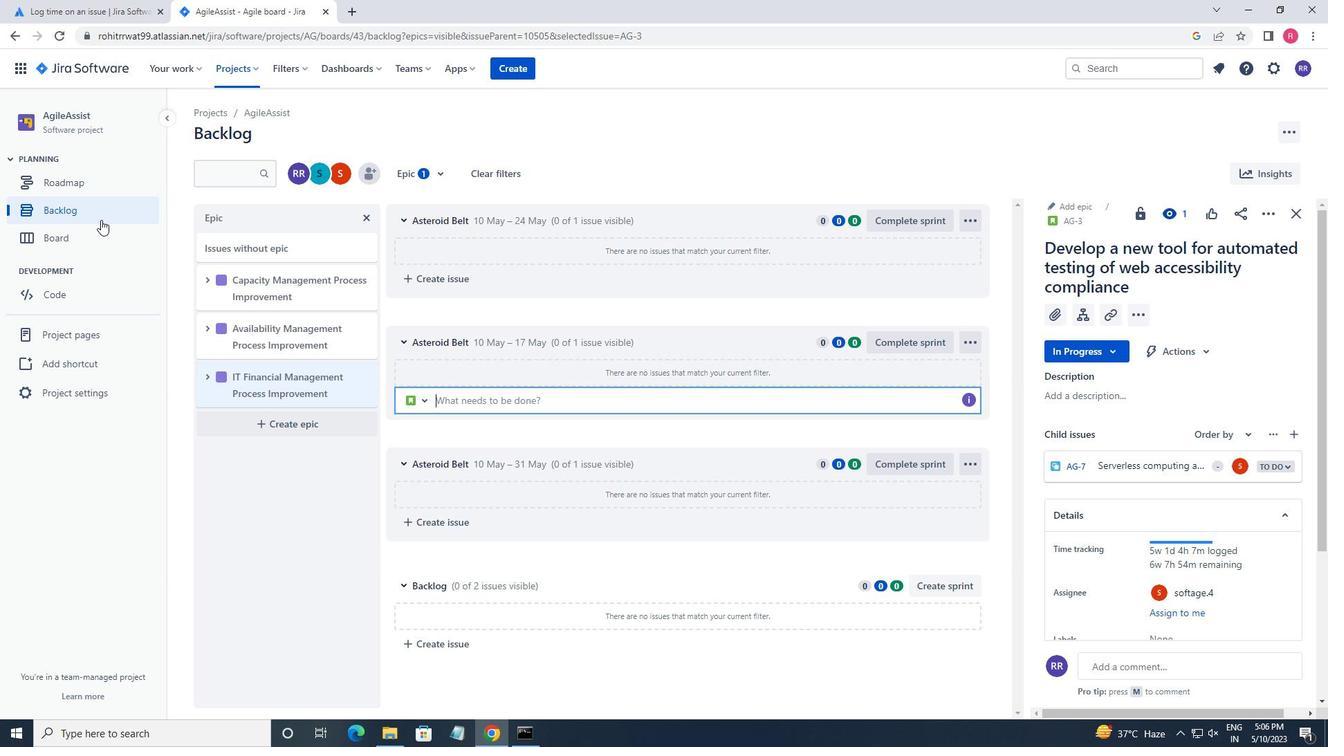 
Action: Mouse pressed left at (92, 213)
Screenshot: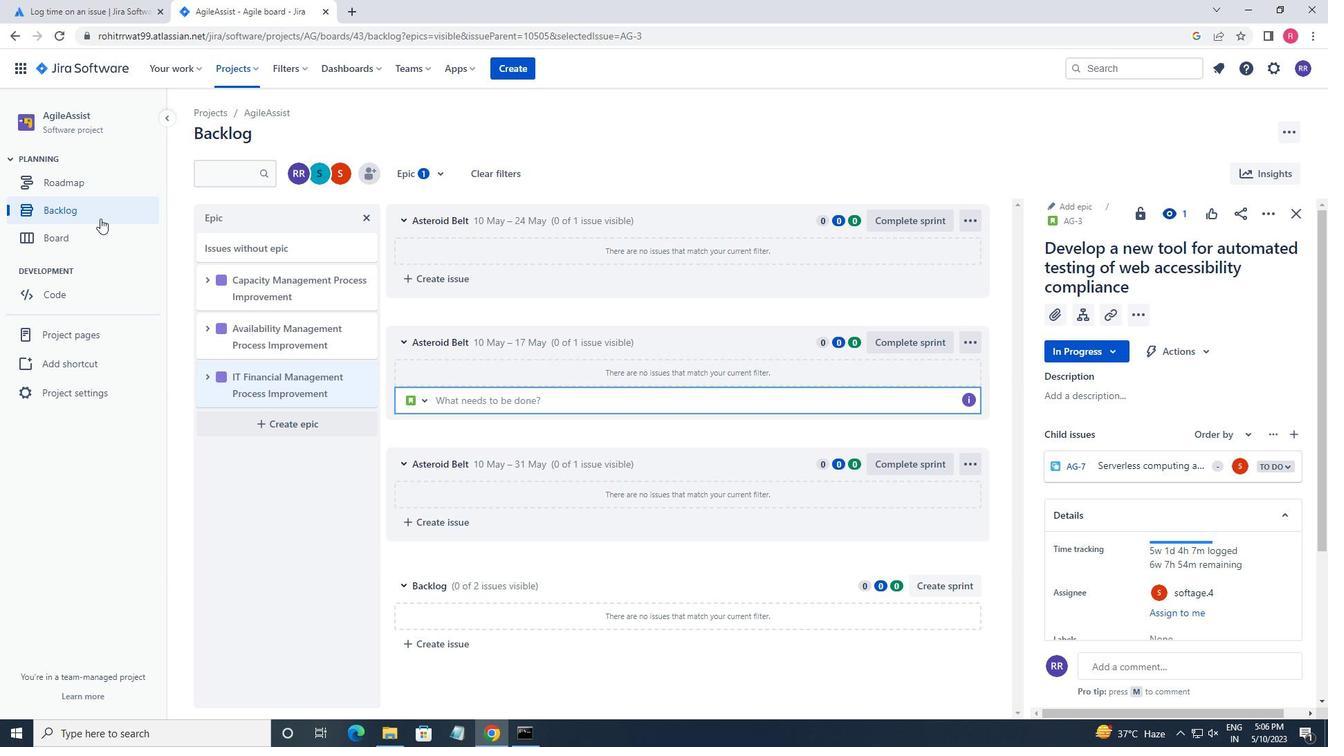 
Action: Mouse moved to (729, 499)
Screenshot: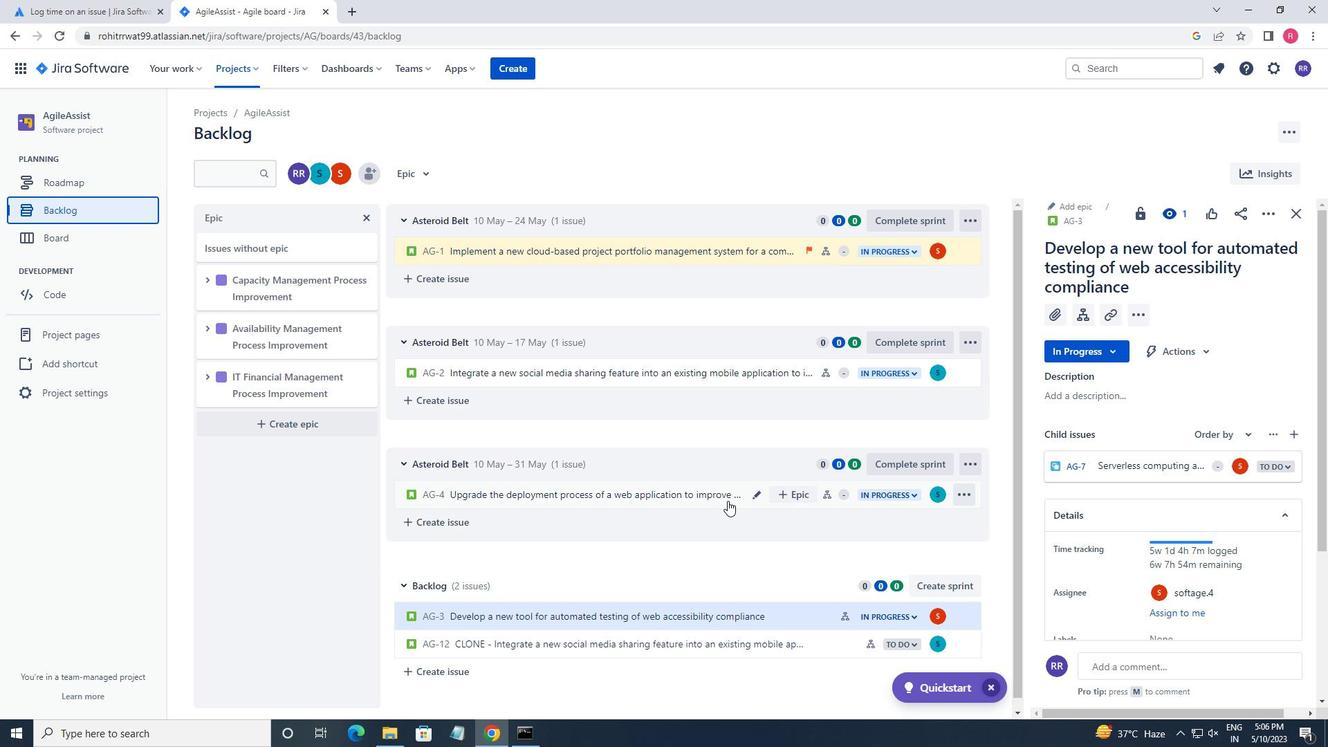 
Action: Mouse pressed left at (729, 499)
Screenshot: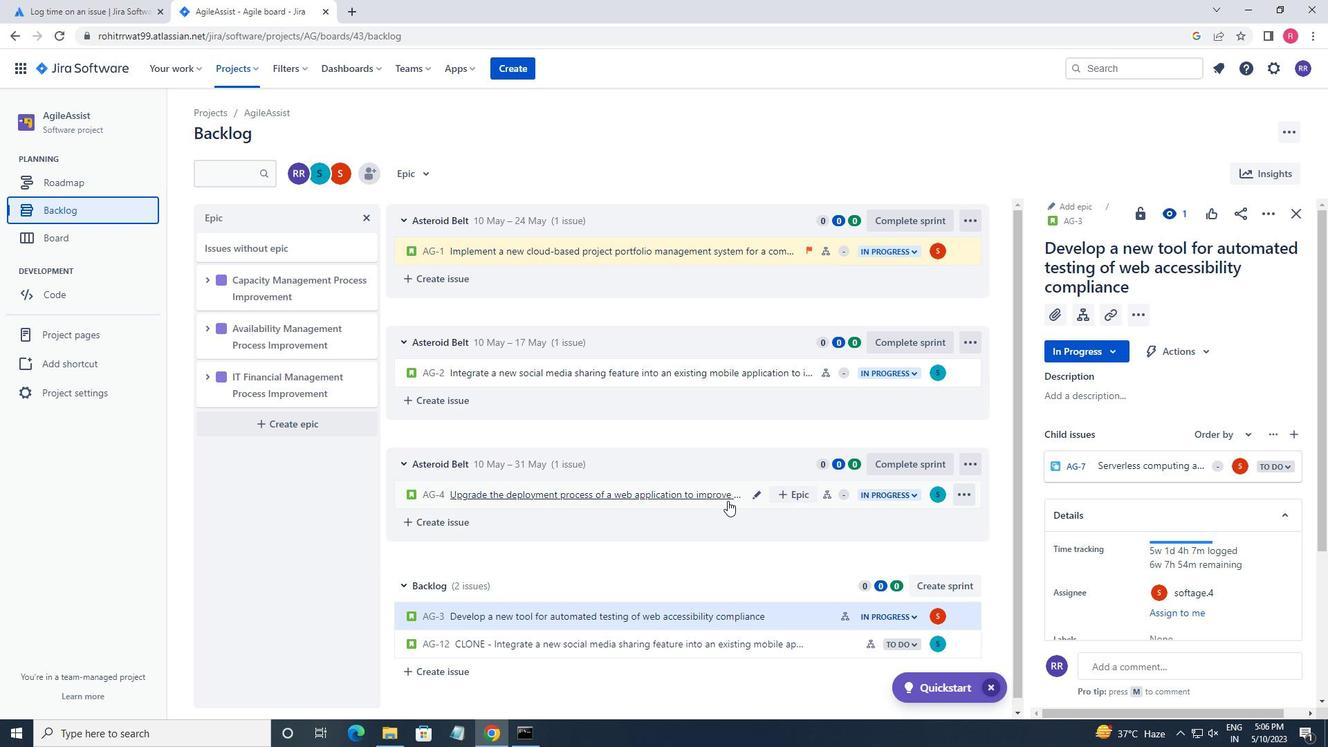 
Action: Mouse moved to (1009, 528)
Screenshot: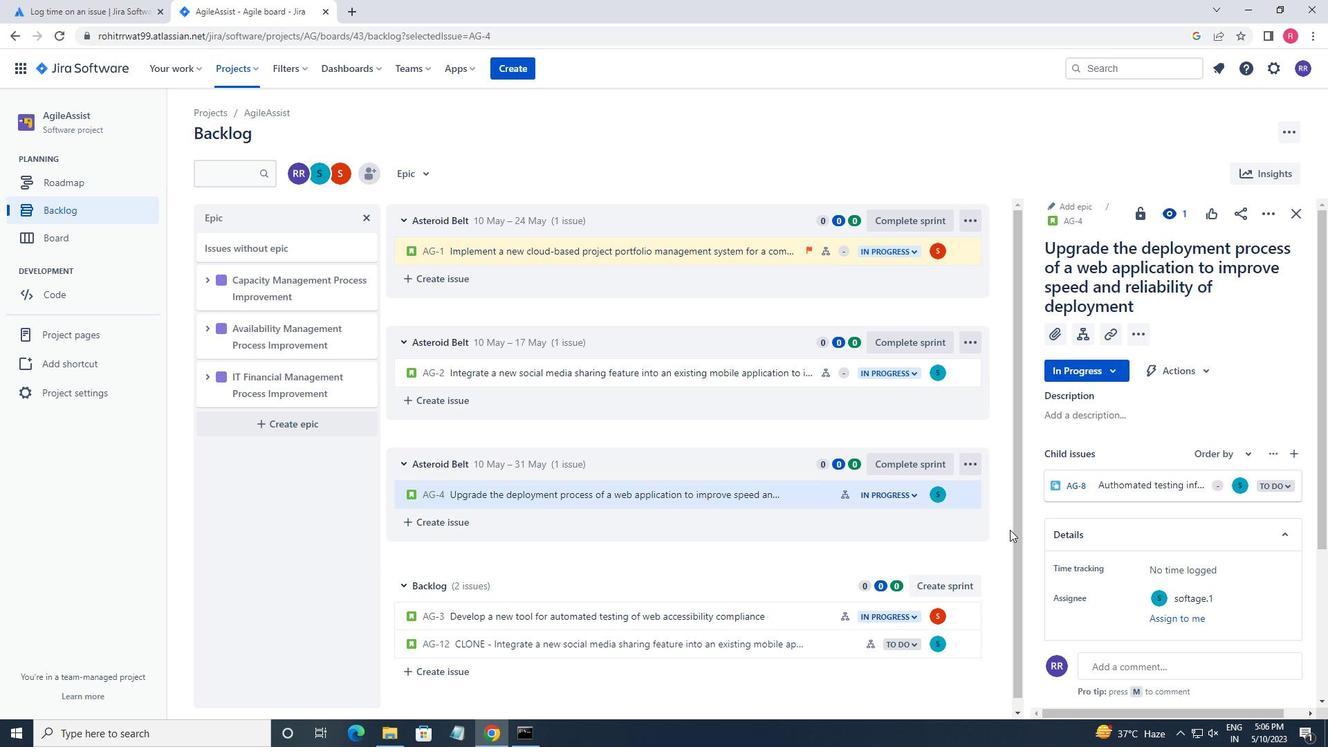 
Action: Mouse scrolled (1009, 527) with delta (0, 0)
Screenshot: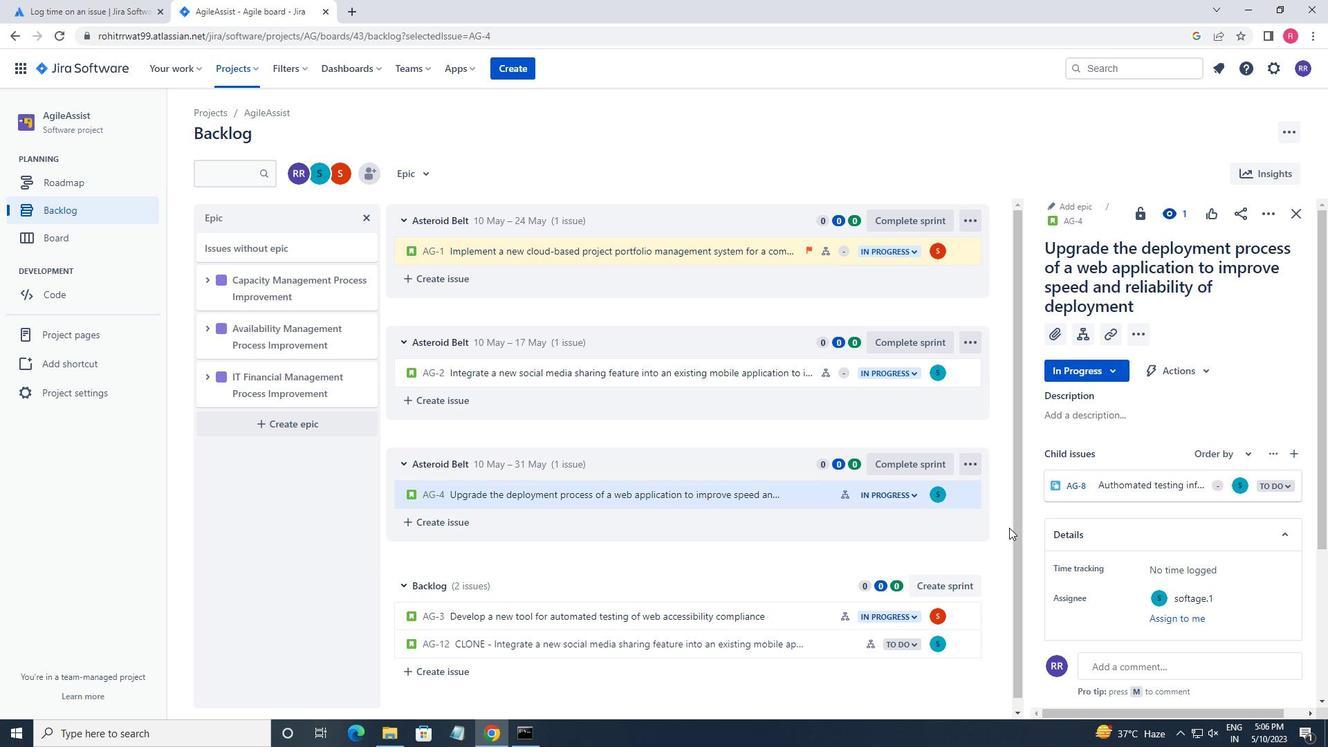 
Action: Mouse moved to (1262, 213)
Screenshot: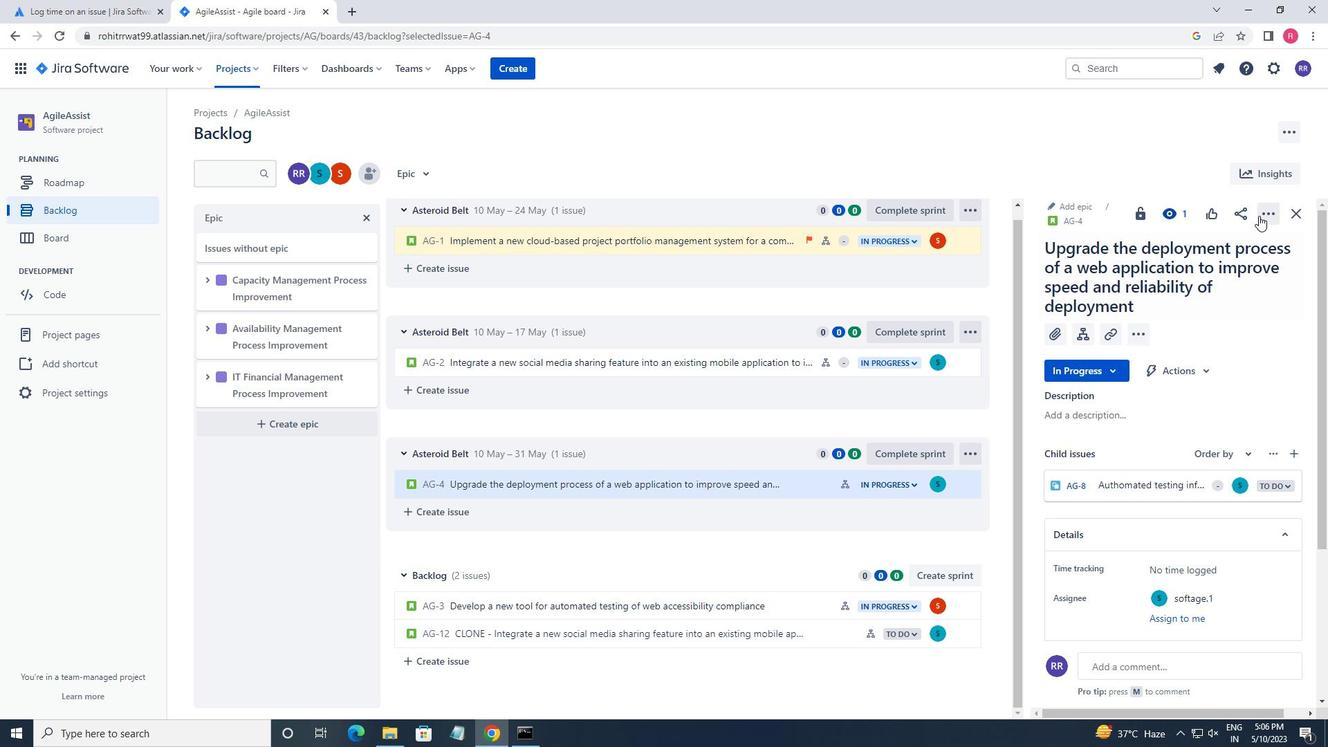 
Action: Mouse pressed left at (1262, 213)
Screenshot: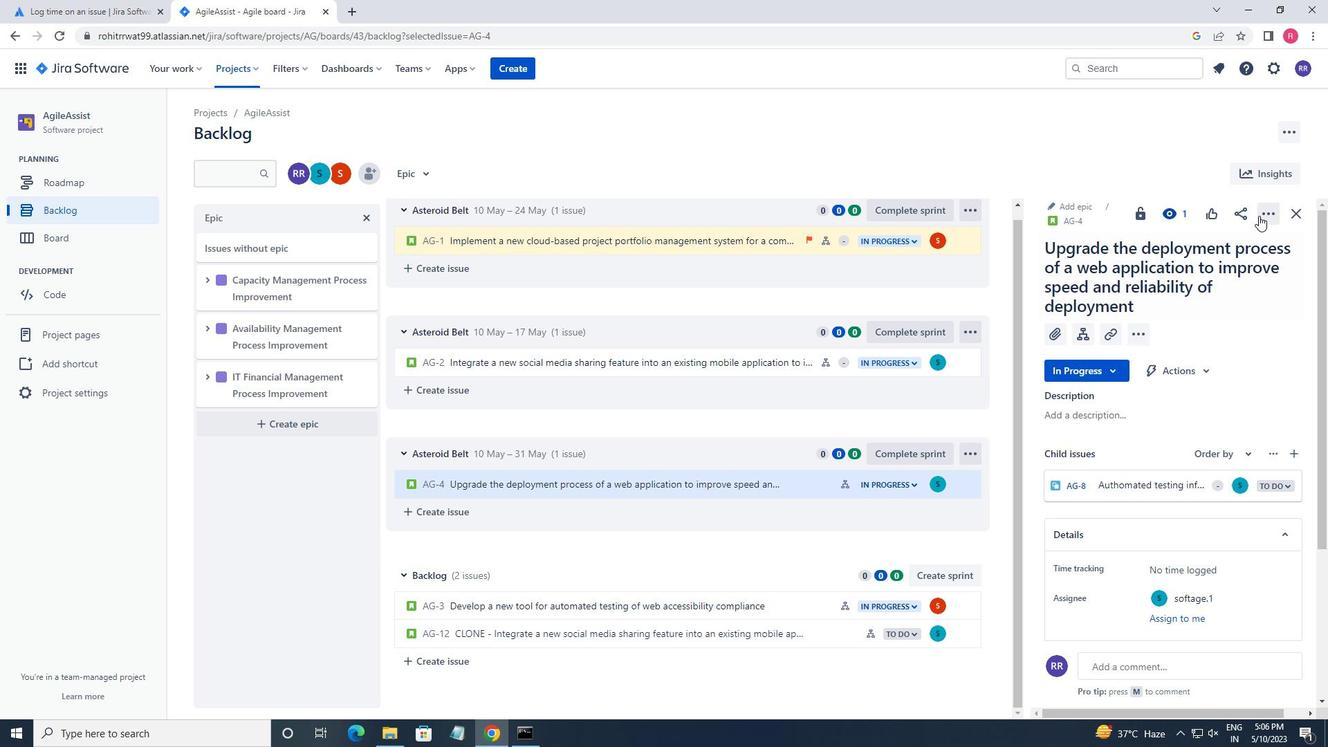 
Action: Mouse moved to (1209, 259)
Screenshot: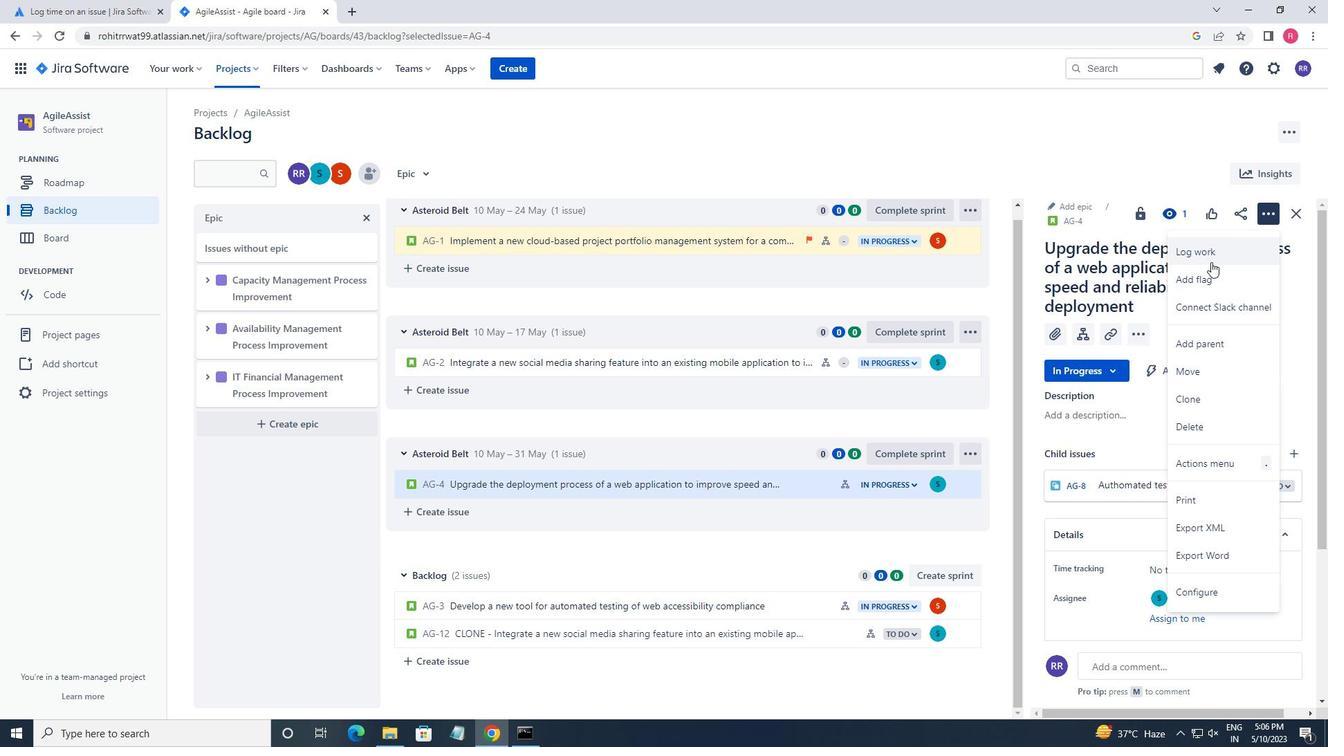 
Action: Mouse pressed left at (1209, 259)
Screenshot: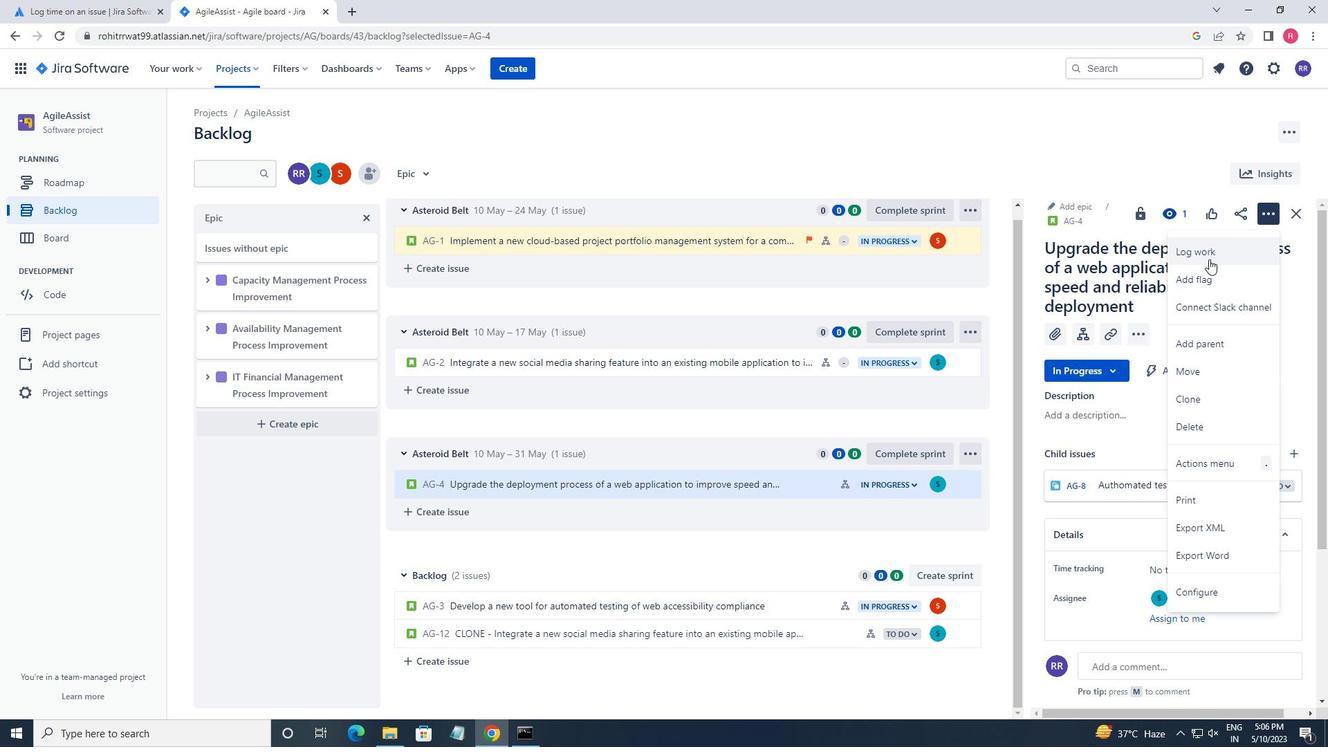 
Action: Mouse moved to (939, 256)
Screenshot: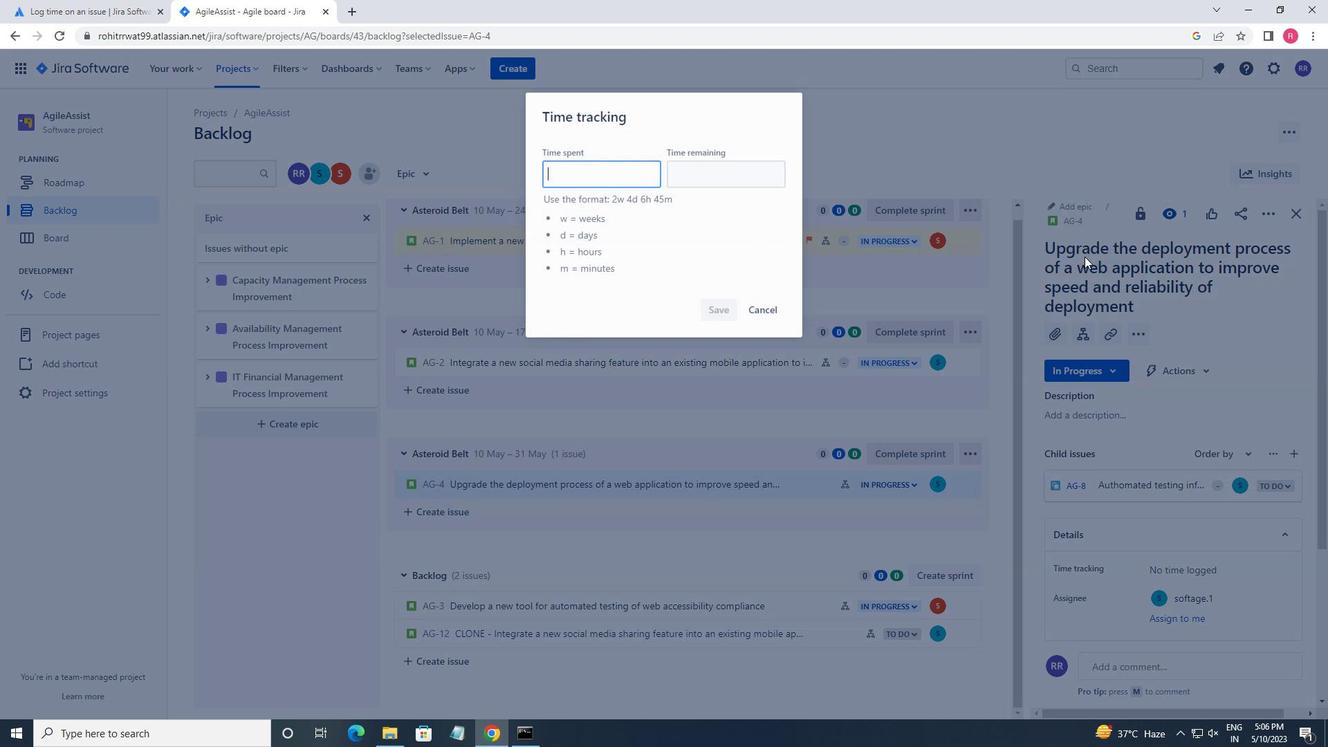 
Action: Key pressed 3w<Key.space>5d<Key.space>23h<Key.space>38m<Key.space><Key.tab>1w<Key.space>2d<Key.space>18<Key.space><Key.backspace>h<Key.space>36m
Screenshot: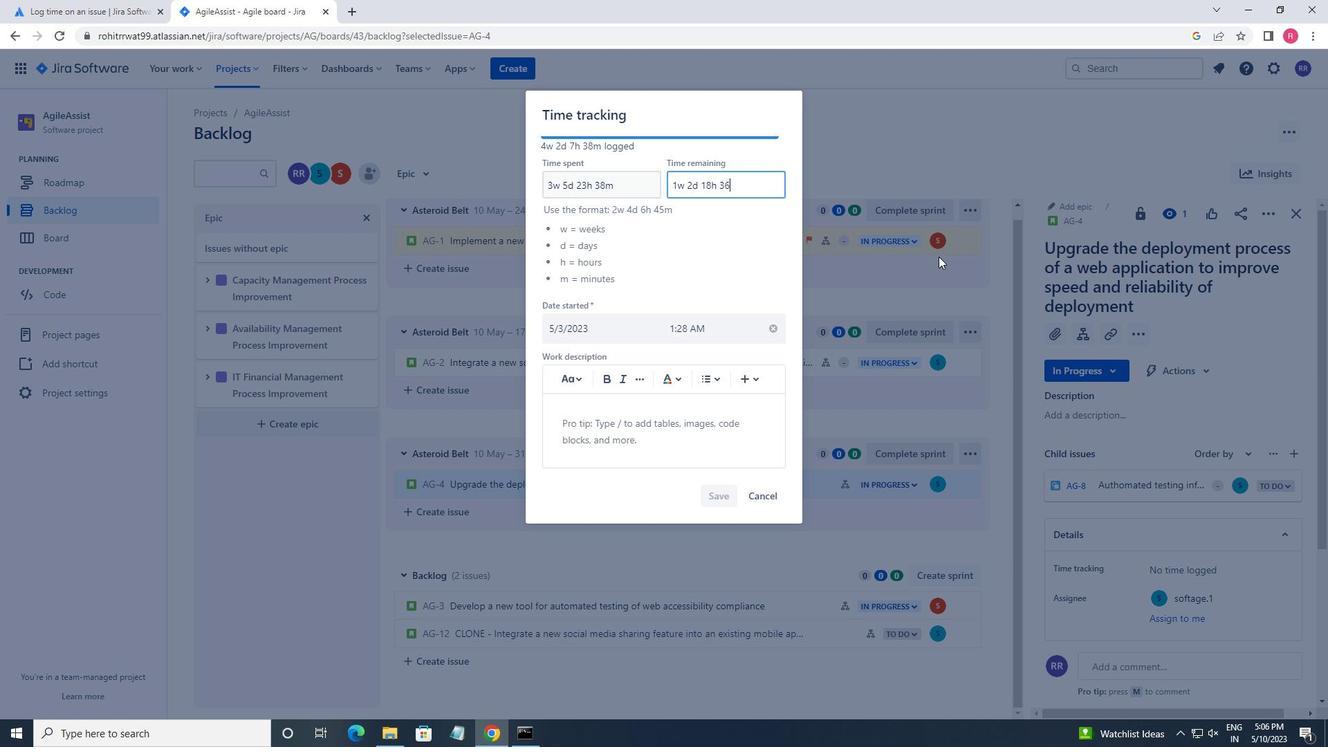 
Action: Mouse moved to (714, 502)
Screenshot: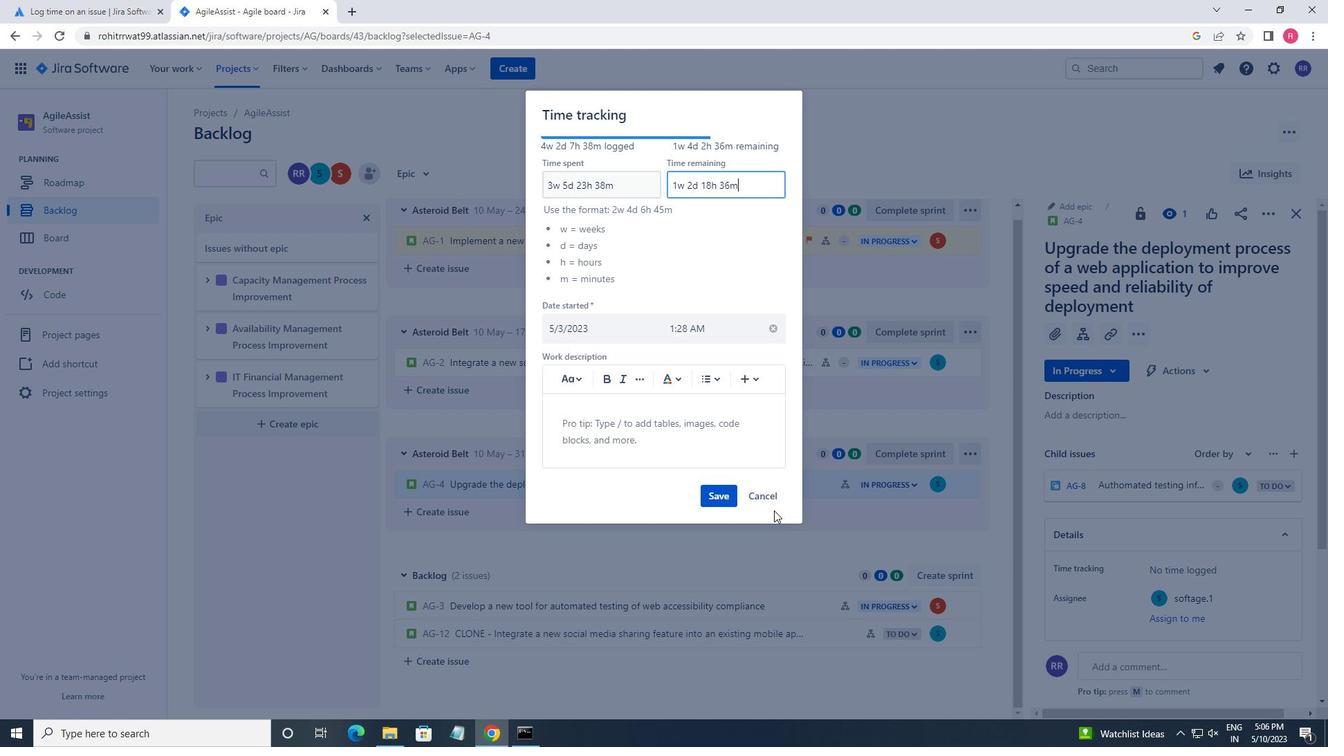 
Action: Mouse pressed left at (714, 502)
Screenshot: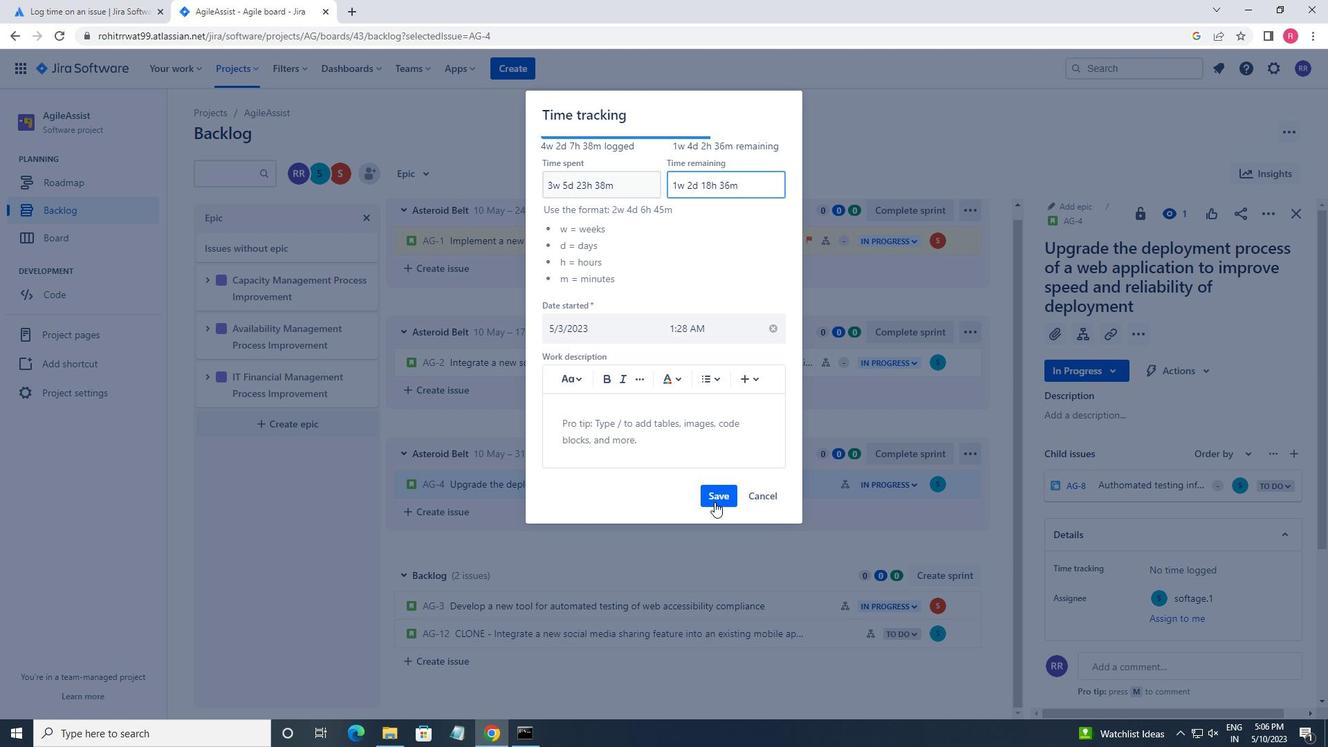 
Action: Mouse moved to (954, 484)
Screenshot: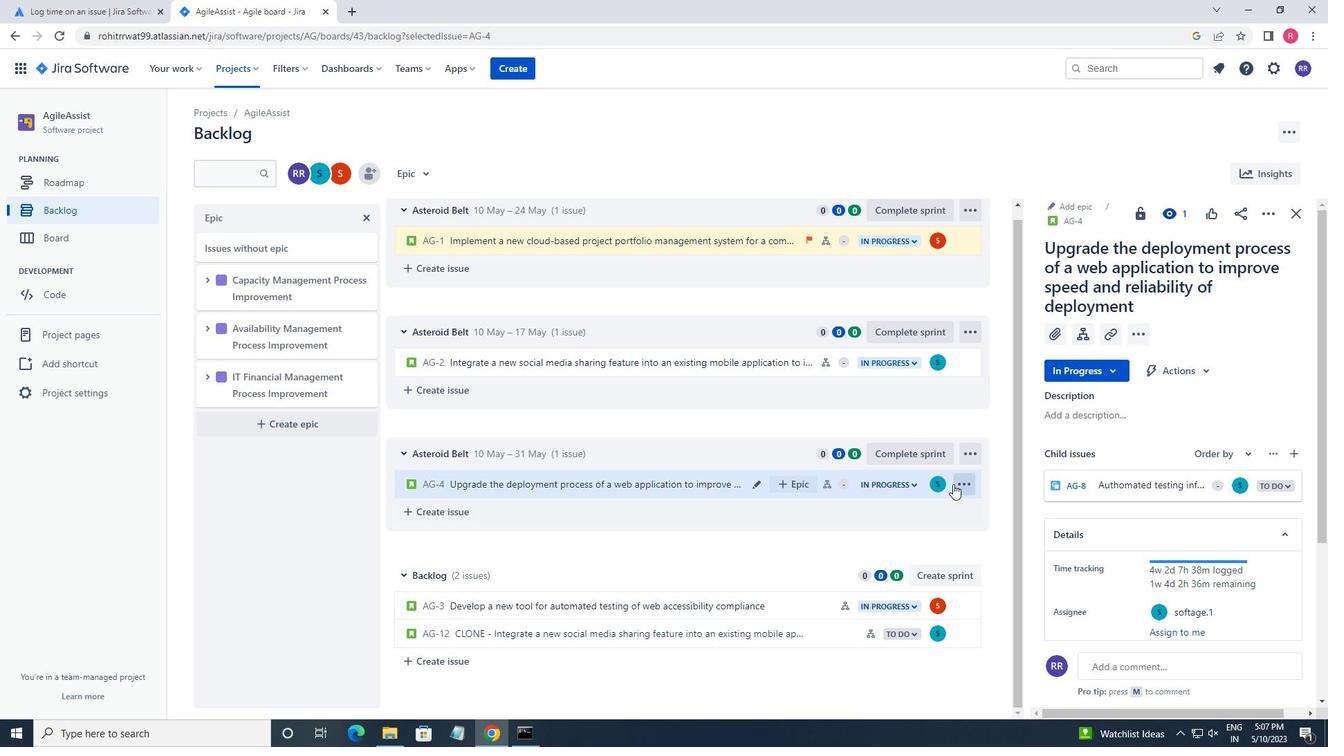 
Action: Mouse pressed left at (954, 484)
Screenshot: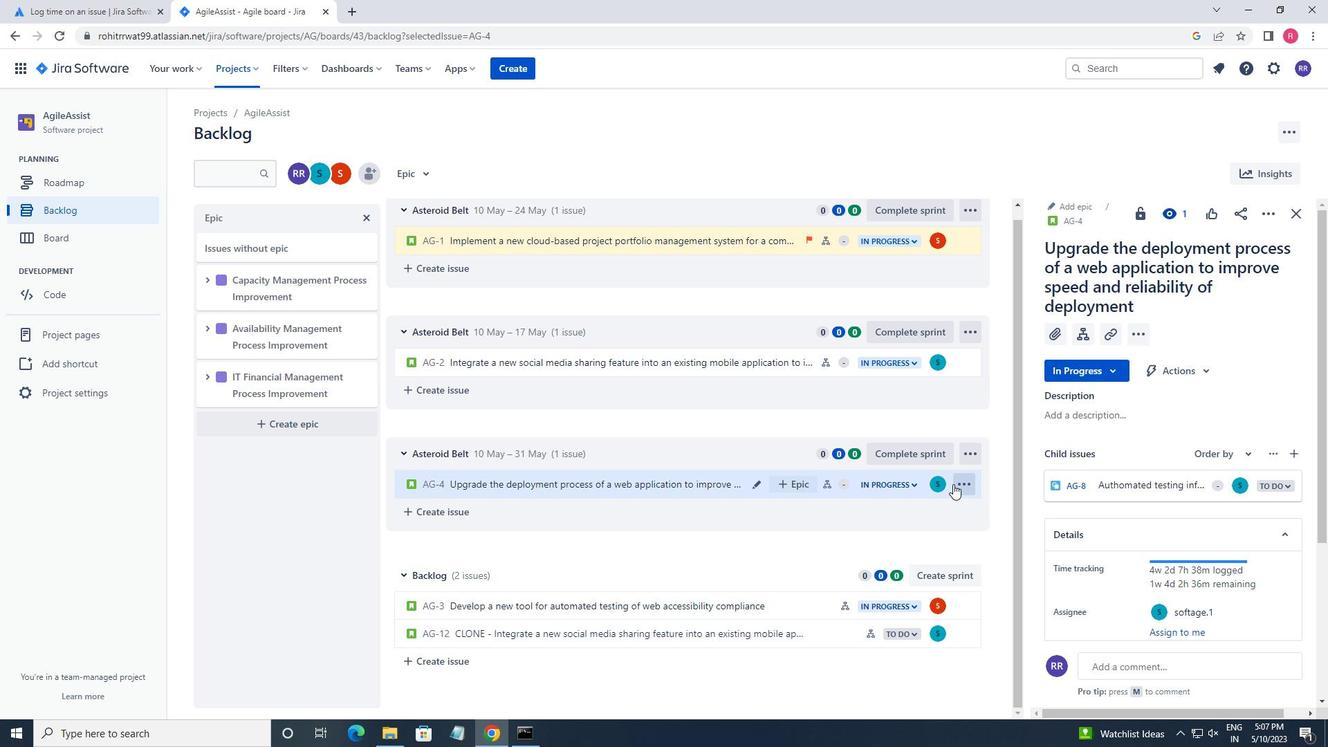 
Action: Mouse moved to (927, 447)
Screenshot: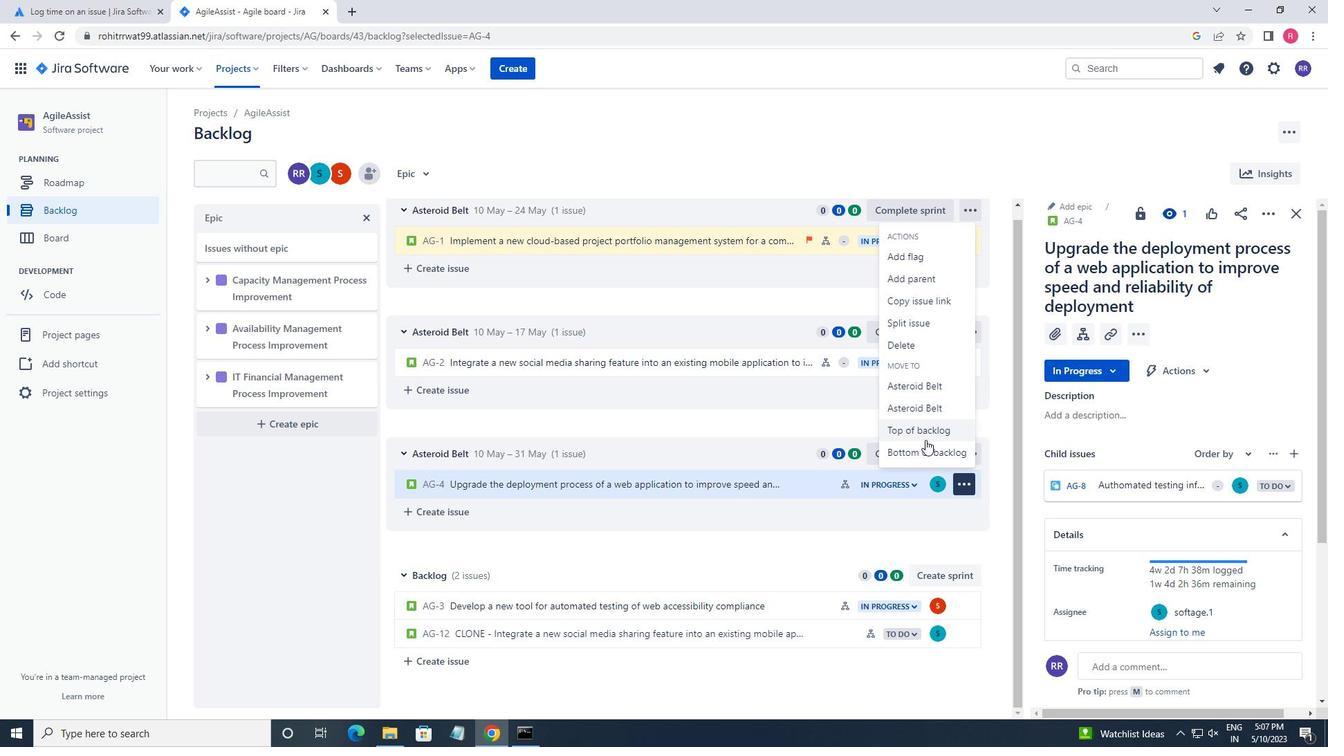 
Action: Mouse pressed left at (927, 447)
Screenshot: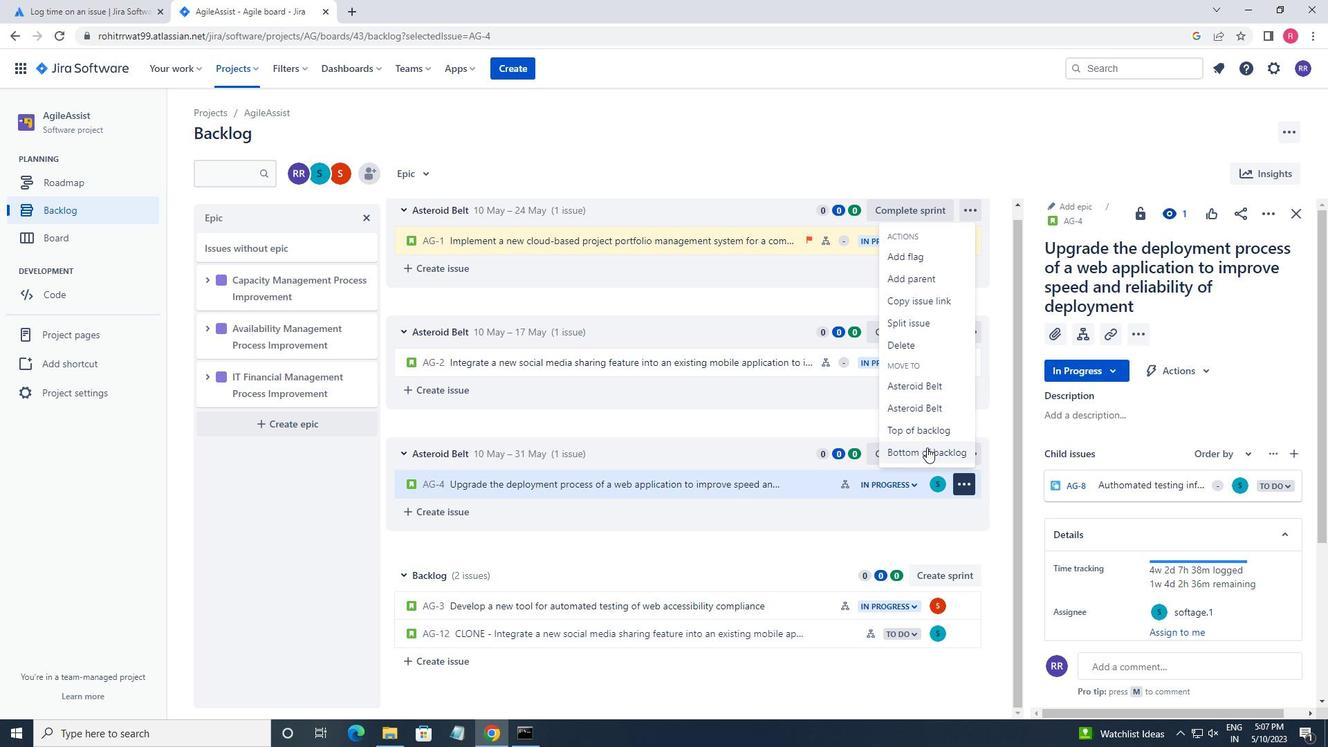 
Action: Mouse moved to (727, 225)
Screenshot: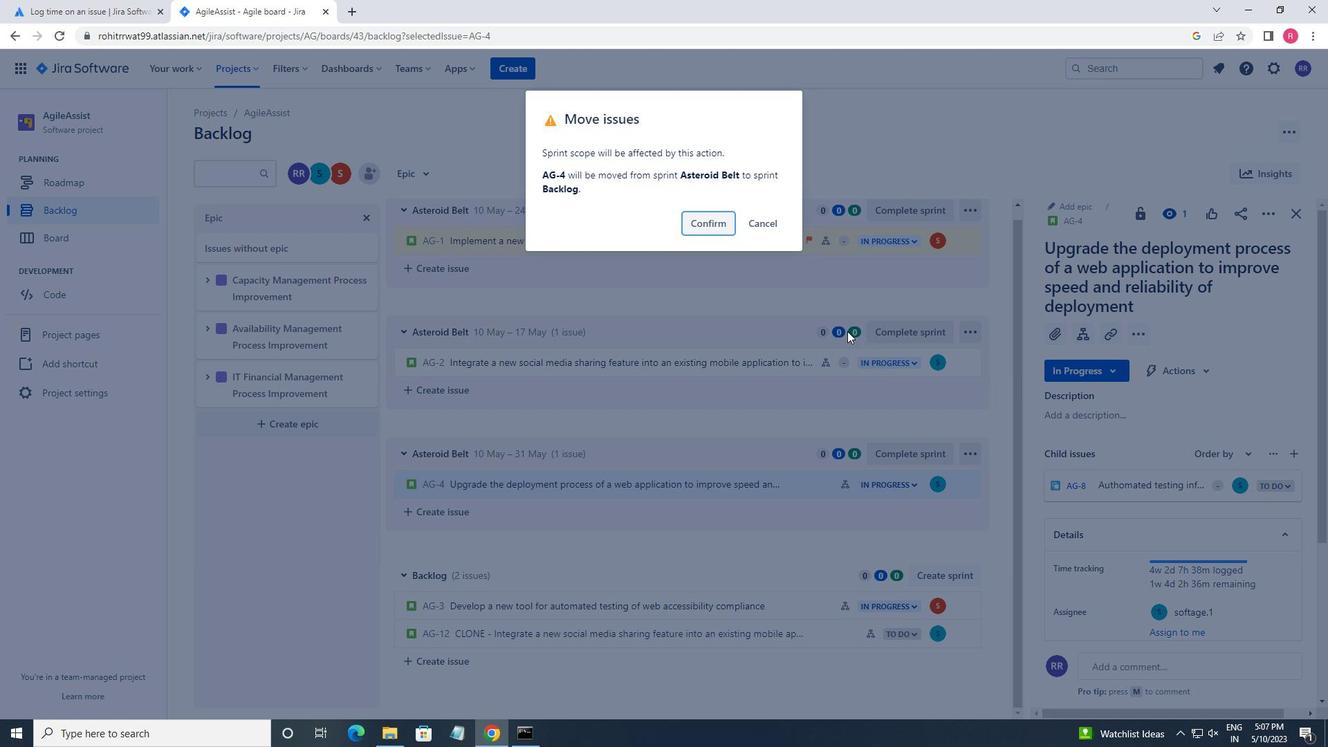 
Action: Mouse pressed left at (727, 225)
Screenshot: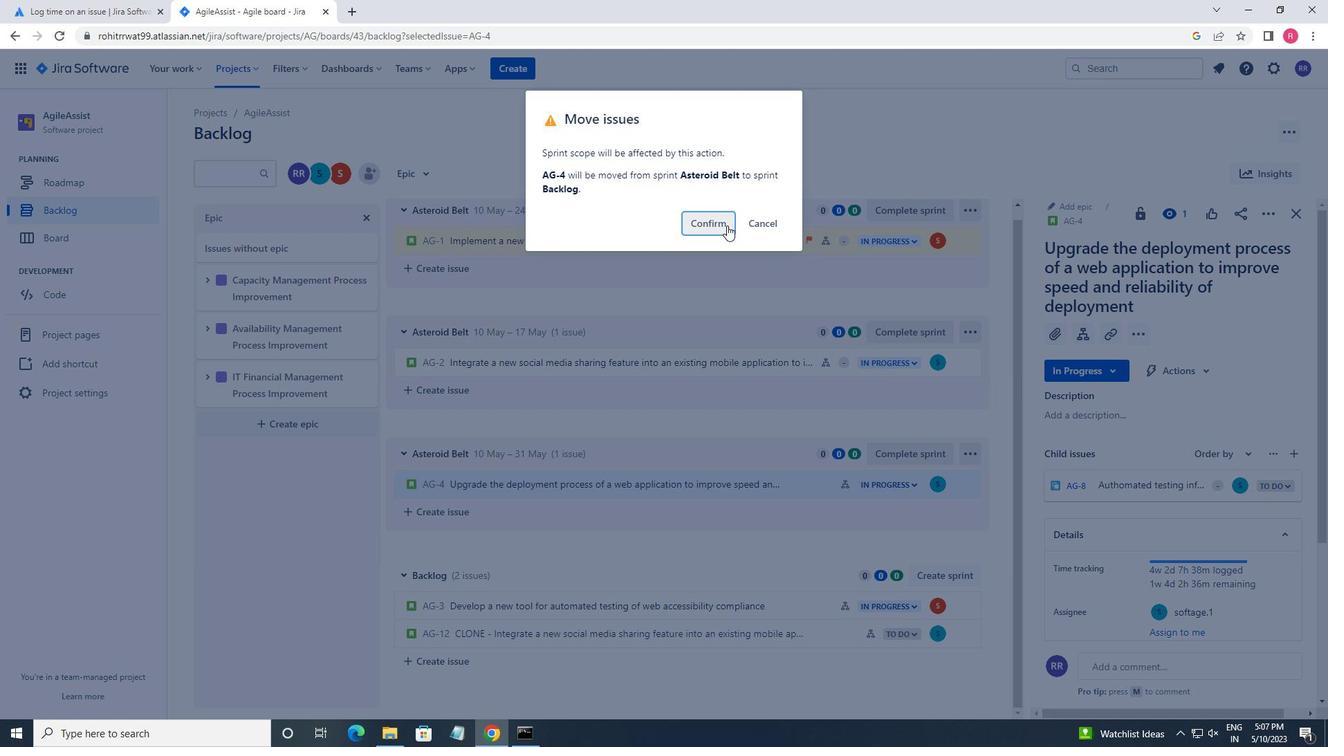 
Action: Mouse moved to (421, 177)
Screenshot: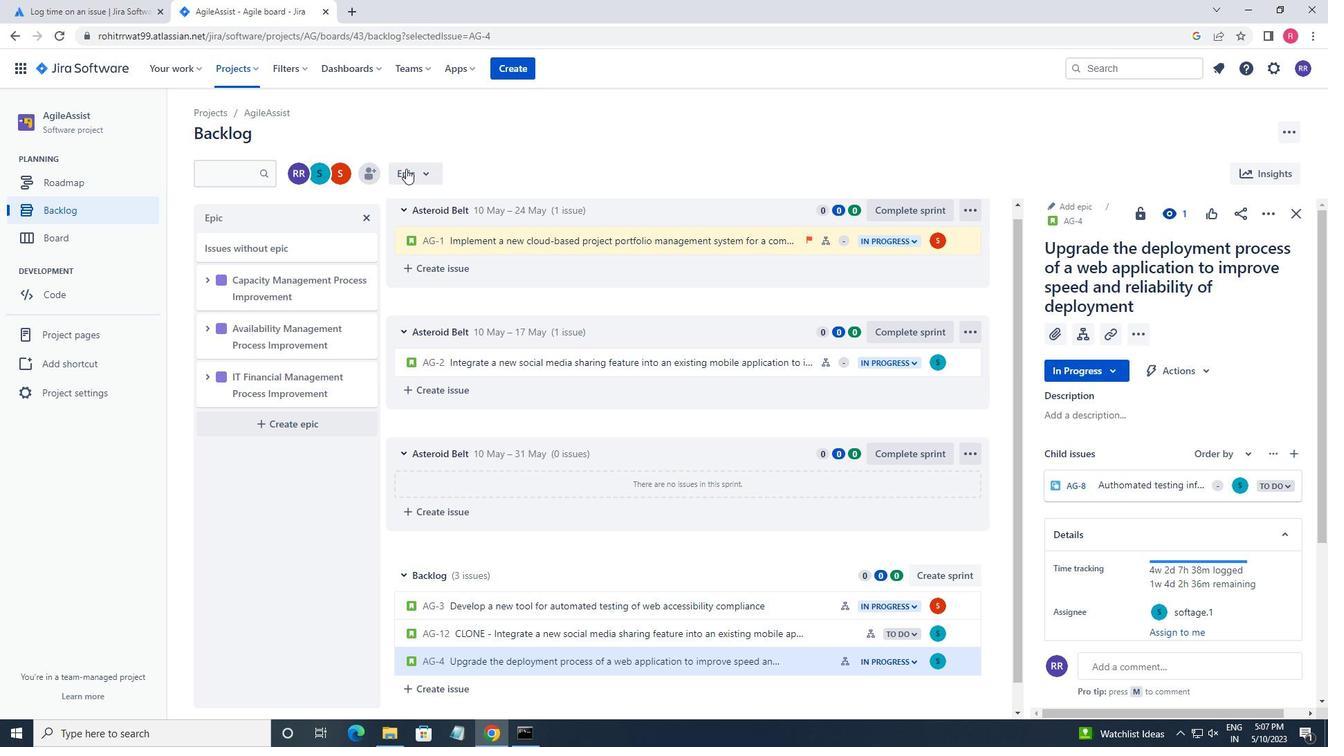 
Action: Mouse pressed left at (421, 177)
Screenshot: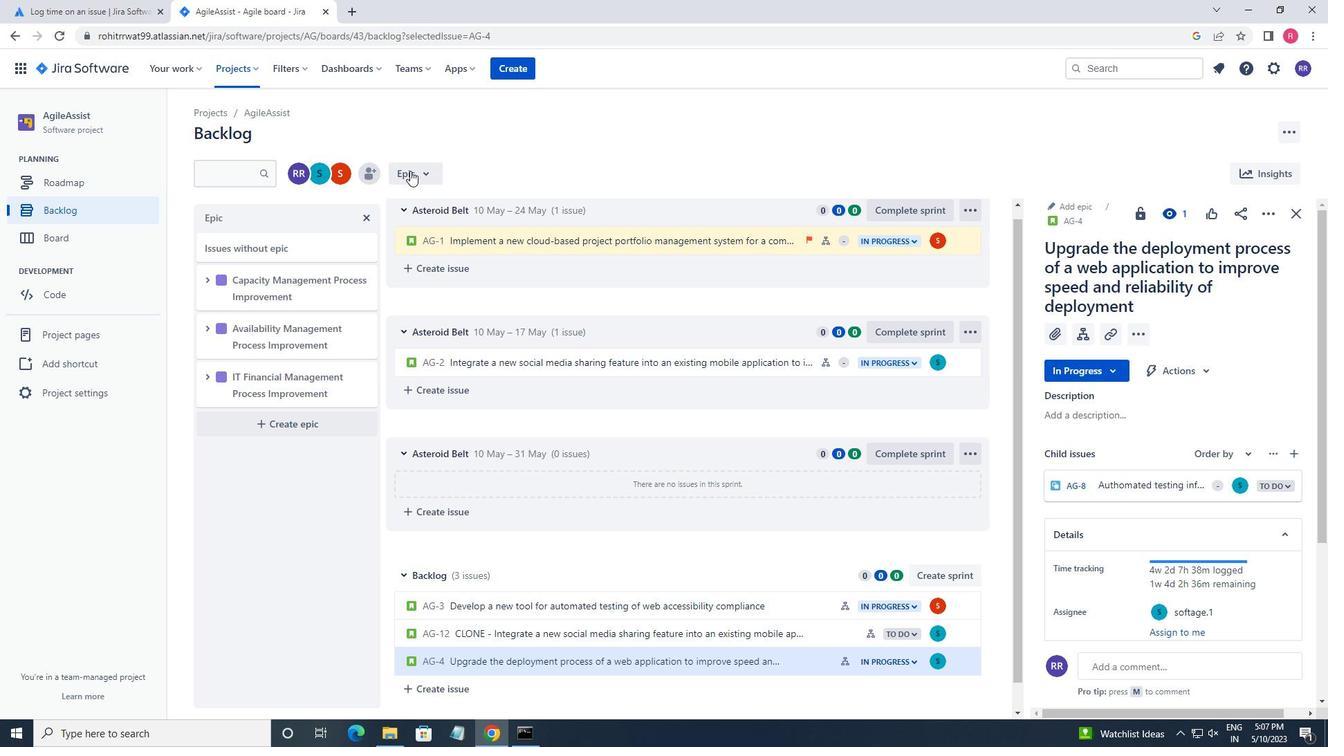 
Action: Mouse moved to (409, 236)
Screenshot: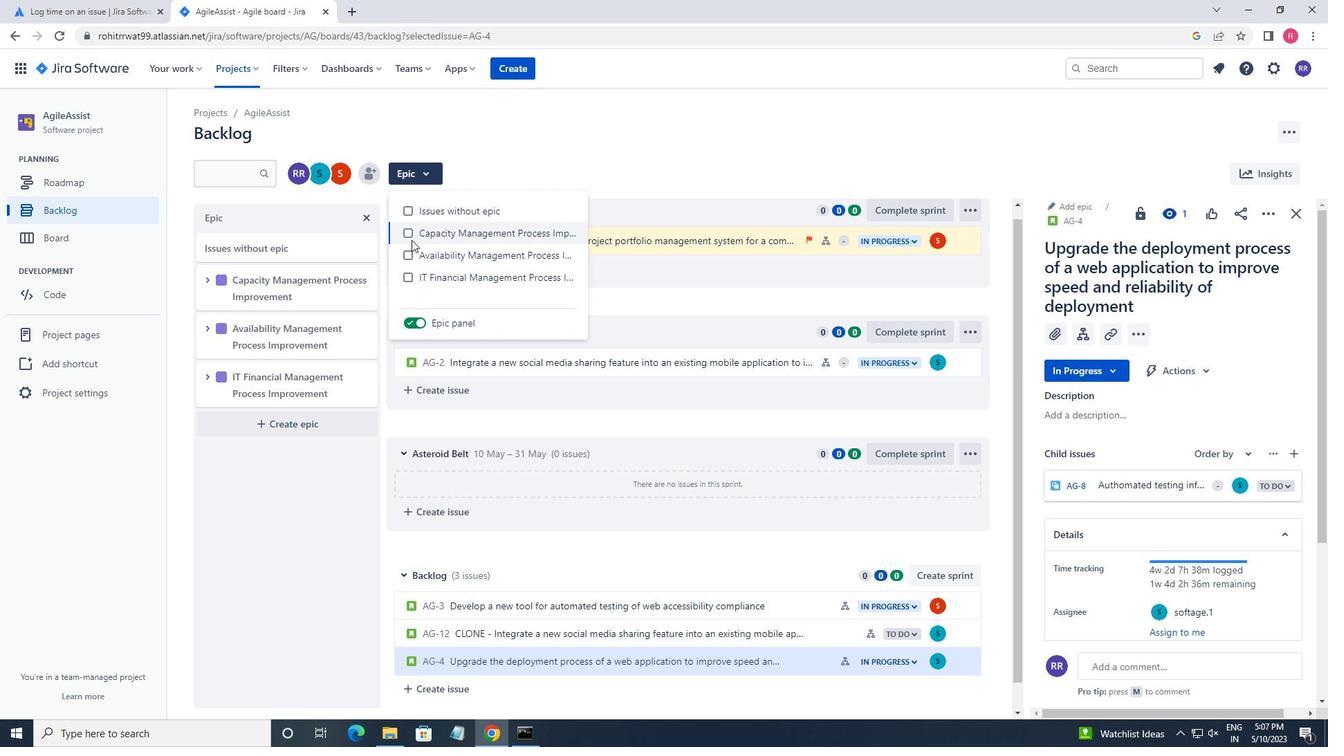 
Action: Mouse pressed left at (409, 236)
Screenshot: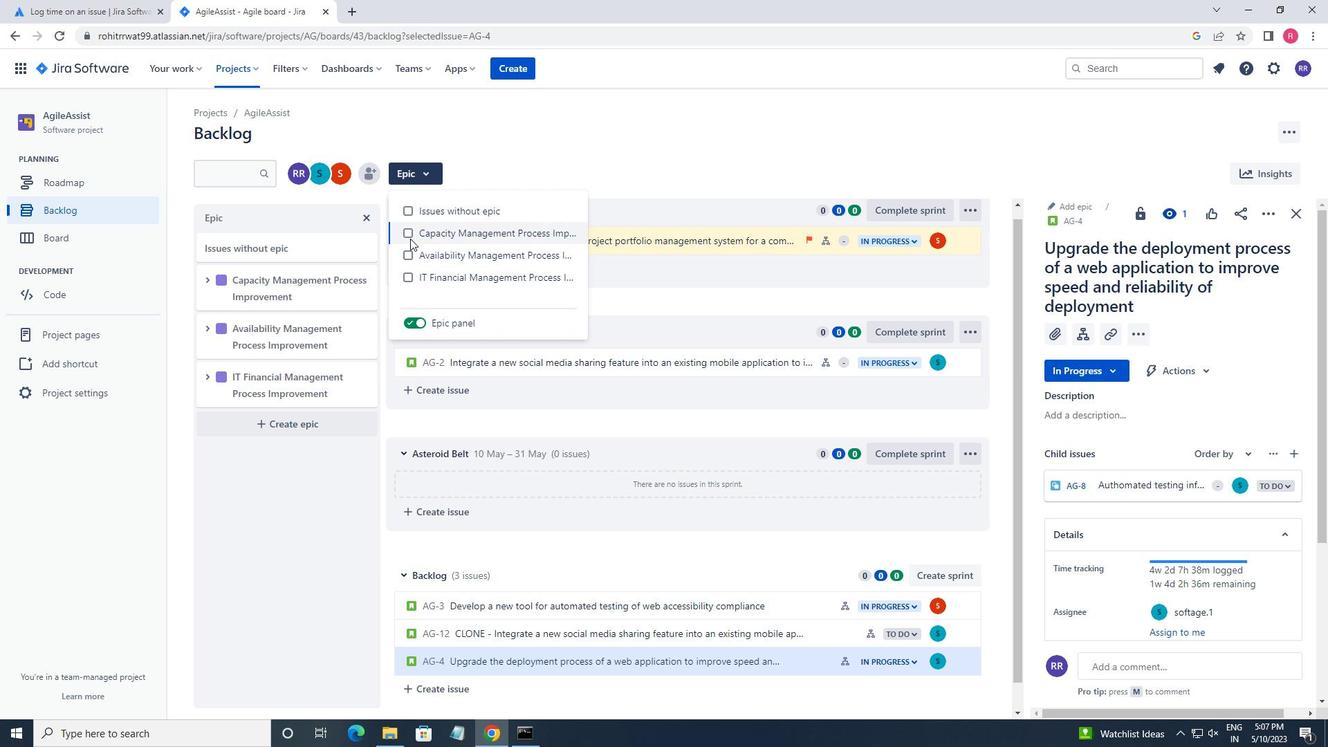 
Action: Mouse moved to (575, 577)
Screenshot: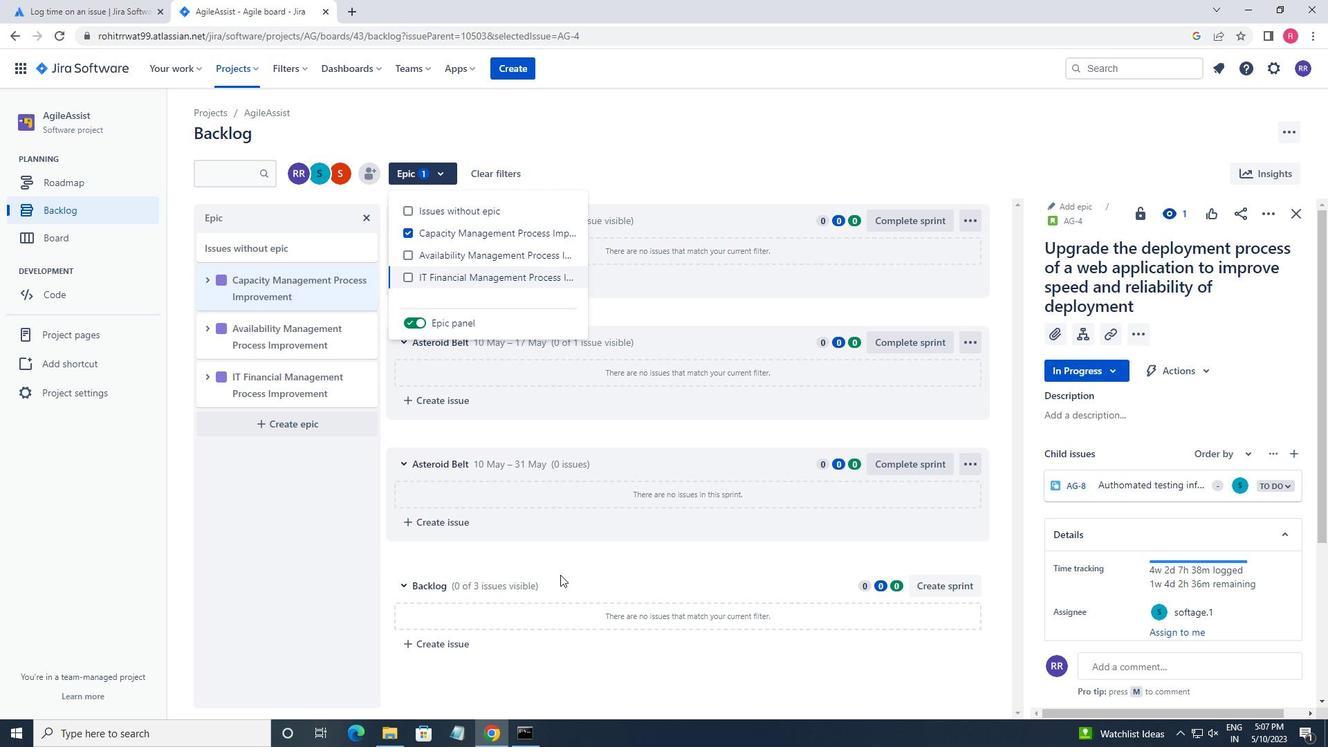 
Action: Mouse pressed left at (575, 577)
Screenshot: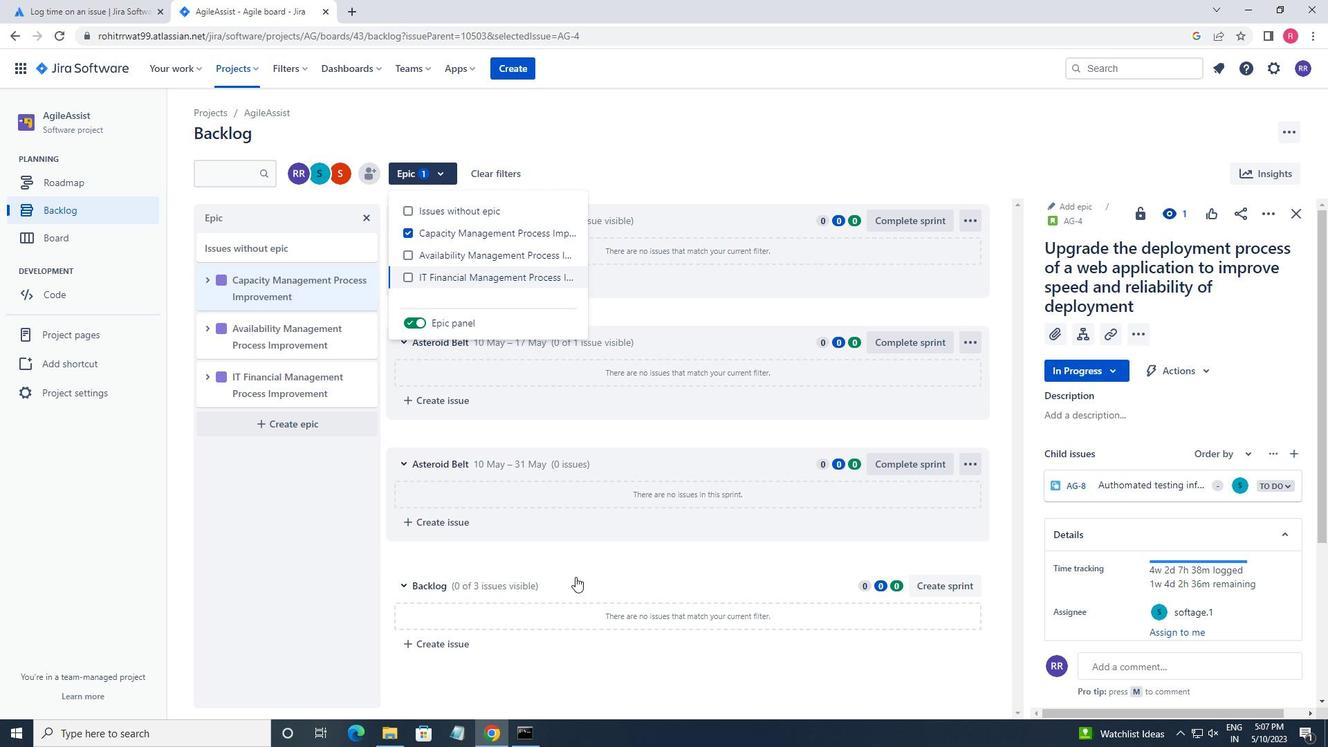 
